 Task: Assign vinnyoffice2@gmail.com as Assignee of Child Issue ChildIssue0000000816 of Issue Issue0000000408 in Backlog  in Scrum Project Project0000000082 in Jira. Assign vinnyoffice2@gmail.com as Assignee of Child Issue ChildIssue0000000817 of Issue Issue0000000409 in Backlog  in Scrum Project Project0000000082 in Jira. Assign vinnyoffice2@gmail.com as Assignee of Child Issue ChildIssue0000000818 of Issue Issue0000000409 in Backlog  in Scrum Project Project0000000082 in Jira. Assign vinnyoffice2@gmail.com as Assignee of Child Issue ChildIssue0000000819 of Issue Issue0000000410 in Backlog  in Scrum Project Project0000000082 in Jira. Assign vinnyoffice2@gmail.com as Assignee of Child Issue ChildIssue0000000820 of Issue Issue0000000410 in Backlog  in Scrum Project Project0000000082 in Jira
Action: Mouse moved to (1085, 430)
Screenshot: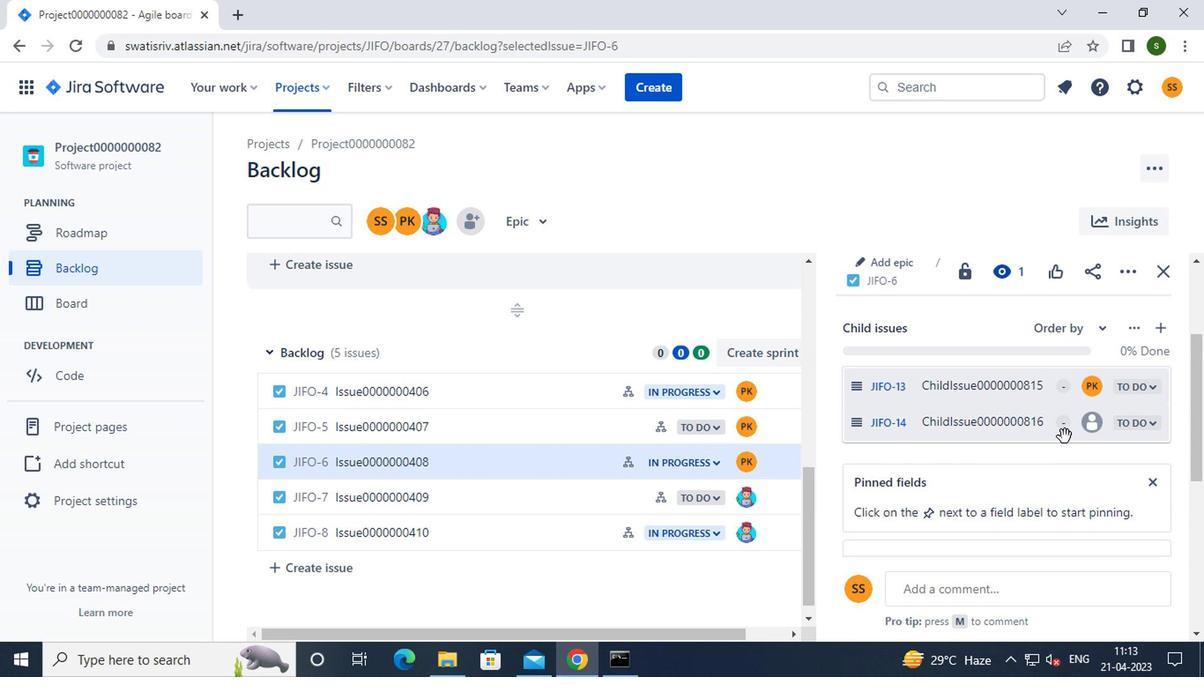 
Action: Mouse pressed left at (1085, 430)
Screenshot: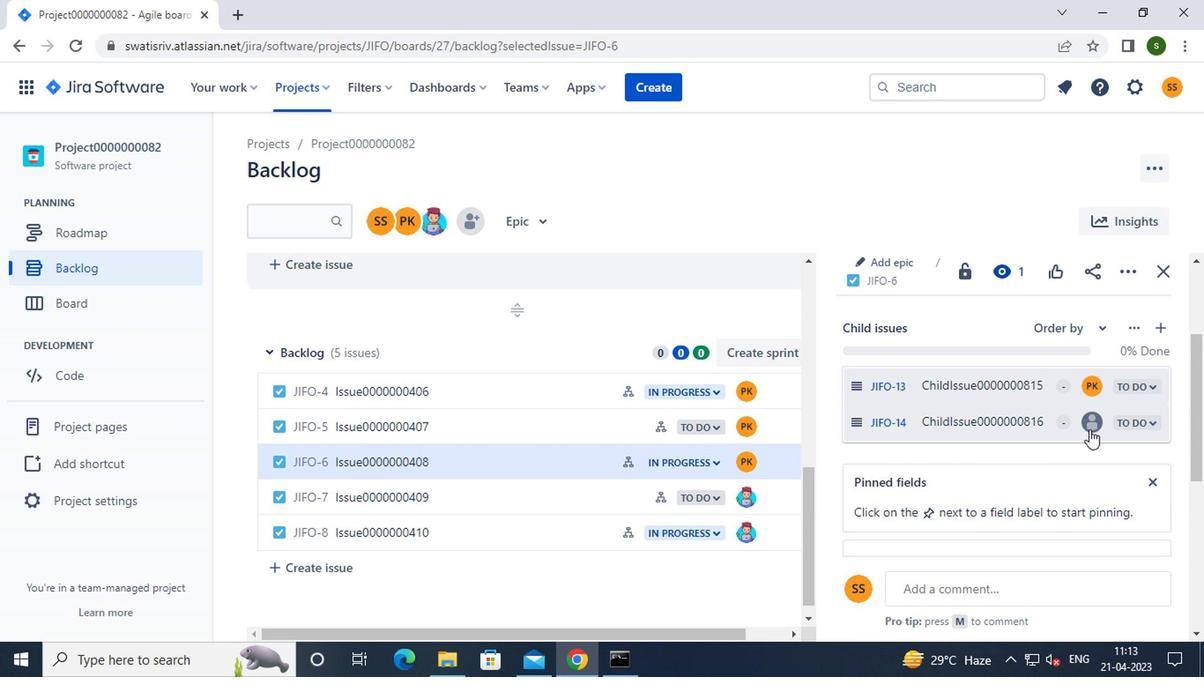 
Action: Mouse moved to (1027, 435)
Screenshot: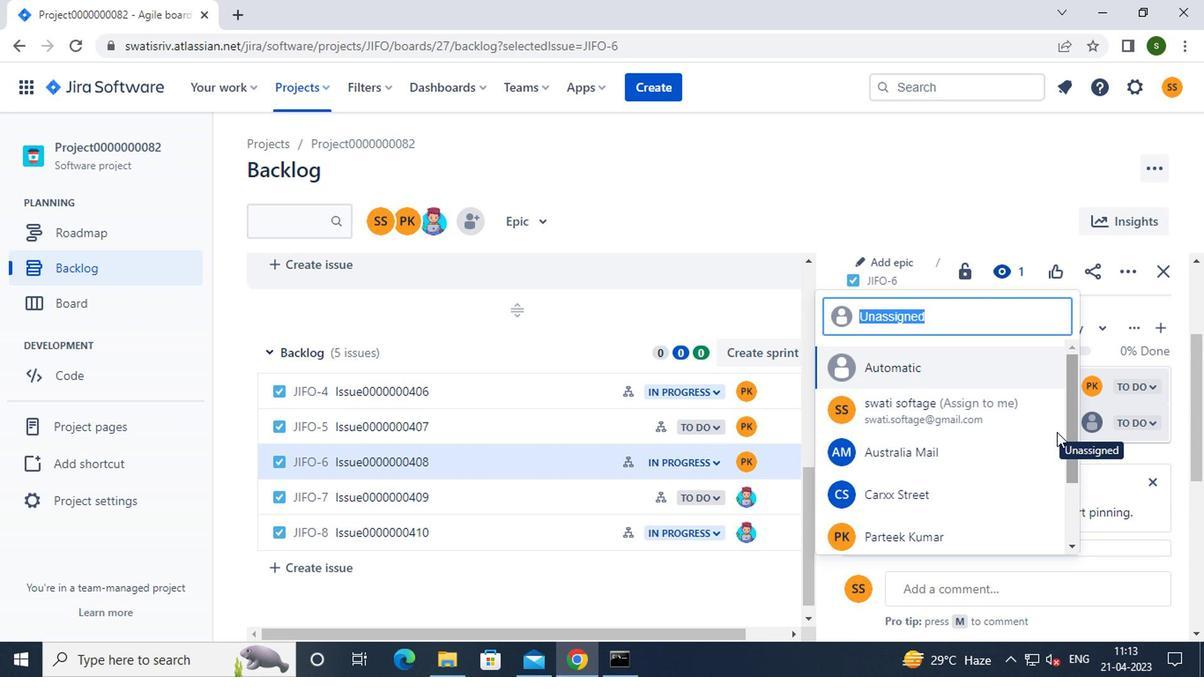 
Action: Mouse scrolled (1027, 434) with delta (0, 0)
Screenshot: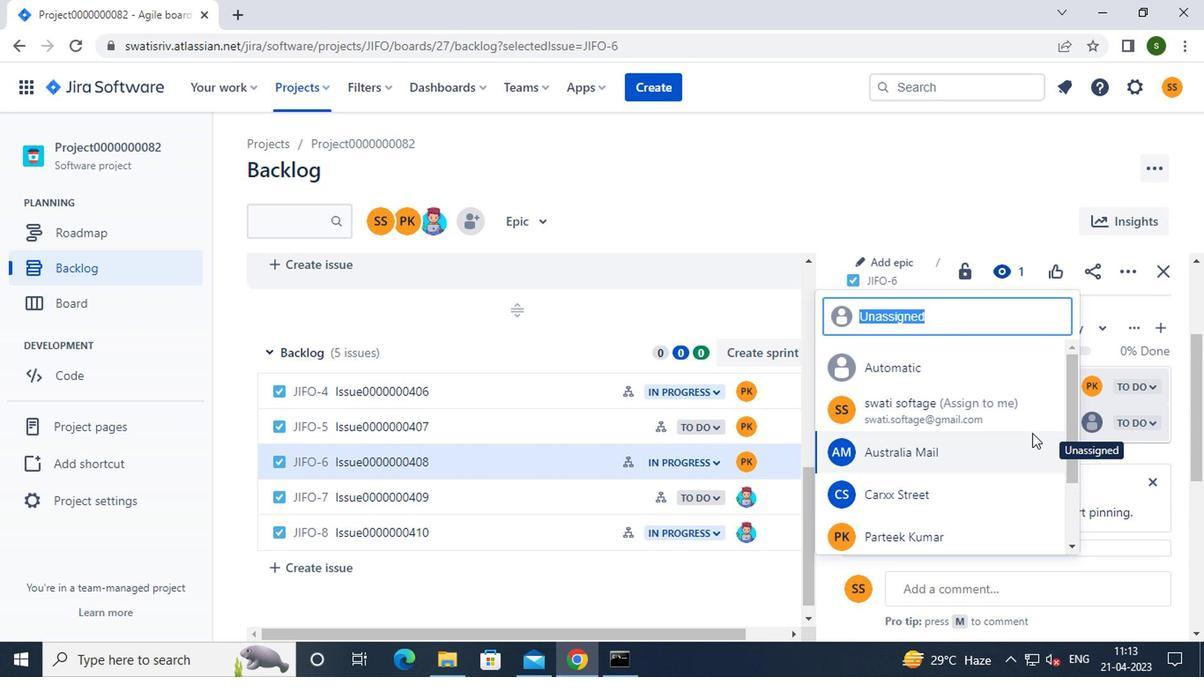 
Action: Mouse scrolled (1027, 434) with delta (0, 0)
Screenshot: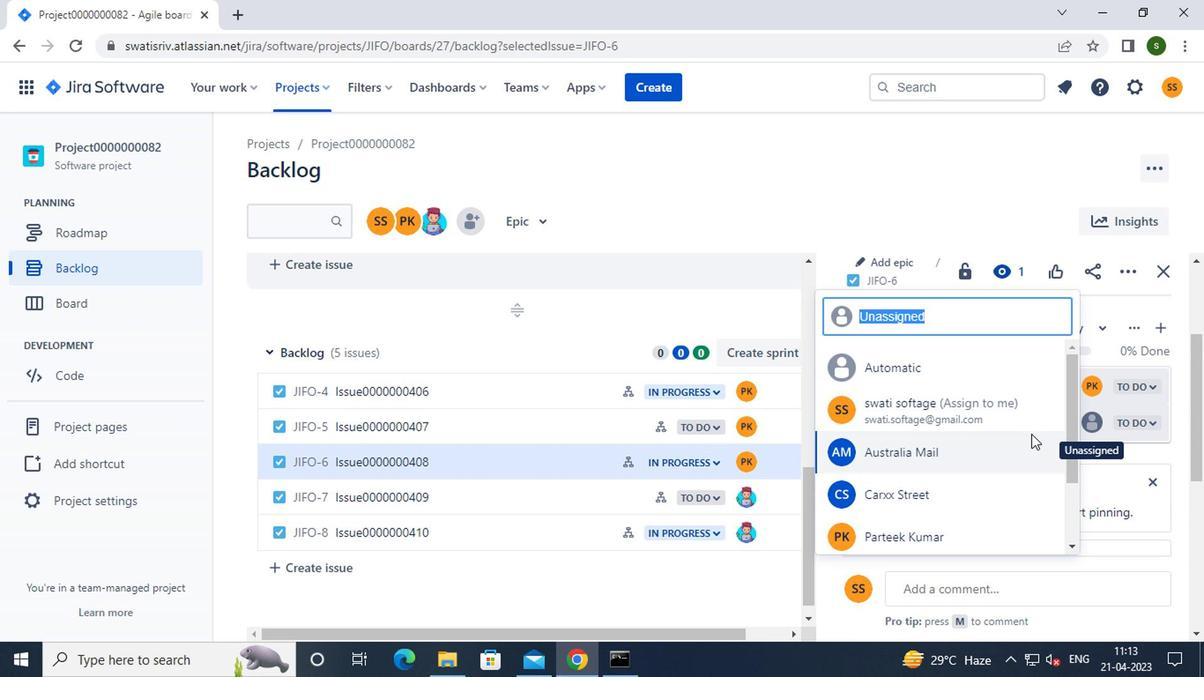 
Action: Mouse scrolled (1027, 434) with delta (0, 0)
Screenshot: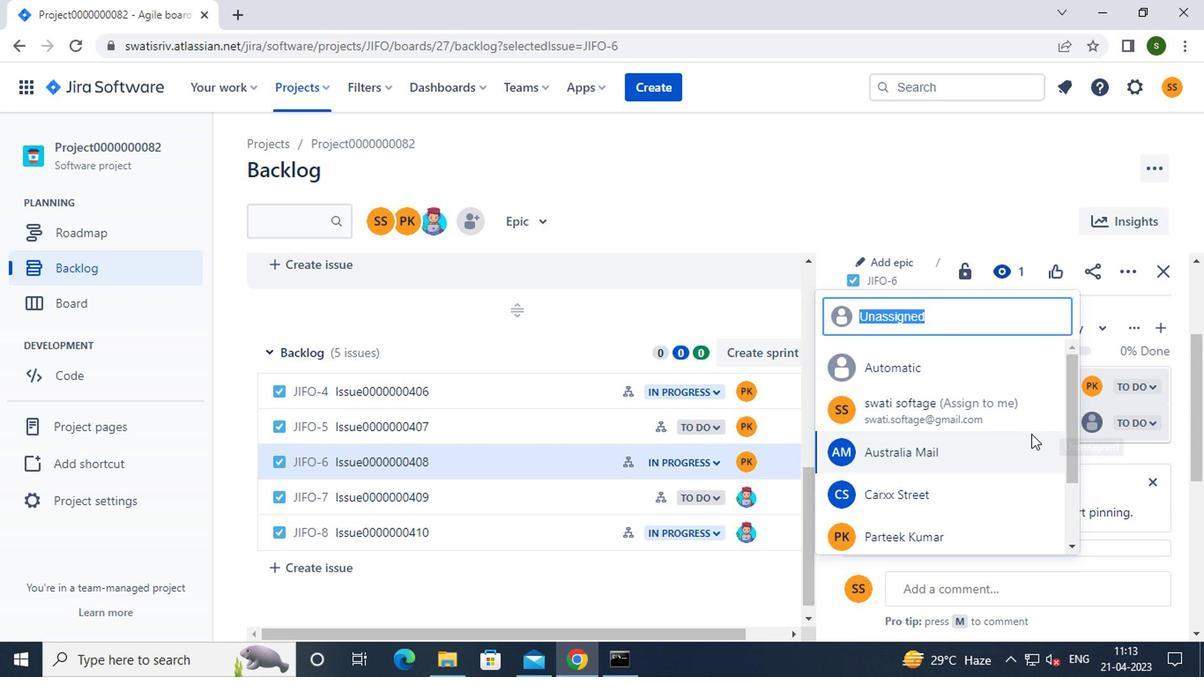 
Action: Mouse scrolled (1027, 434) with delta (0, 0)
Screenshot: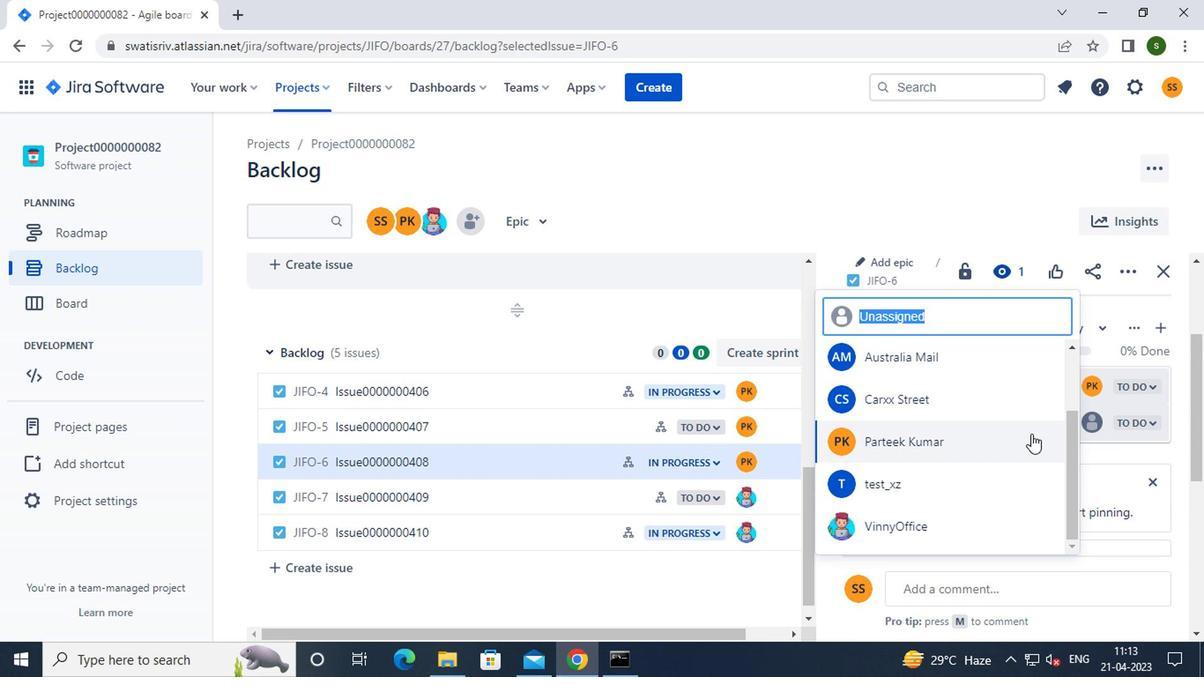 
Action: Mouse moved to (937, 528)
Screenshot: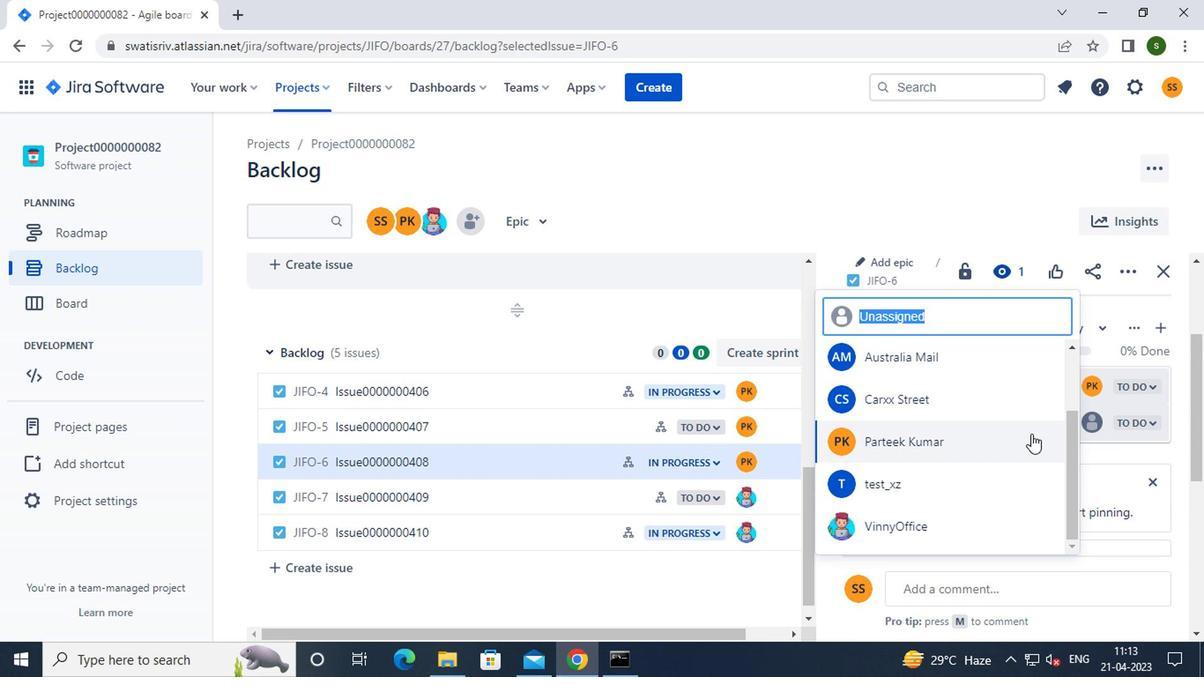 
Action: Mouse pressed left at (937, 528)
Screenshot: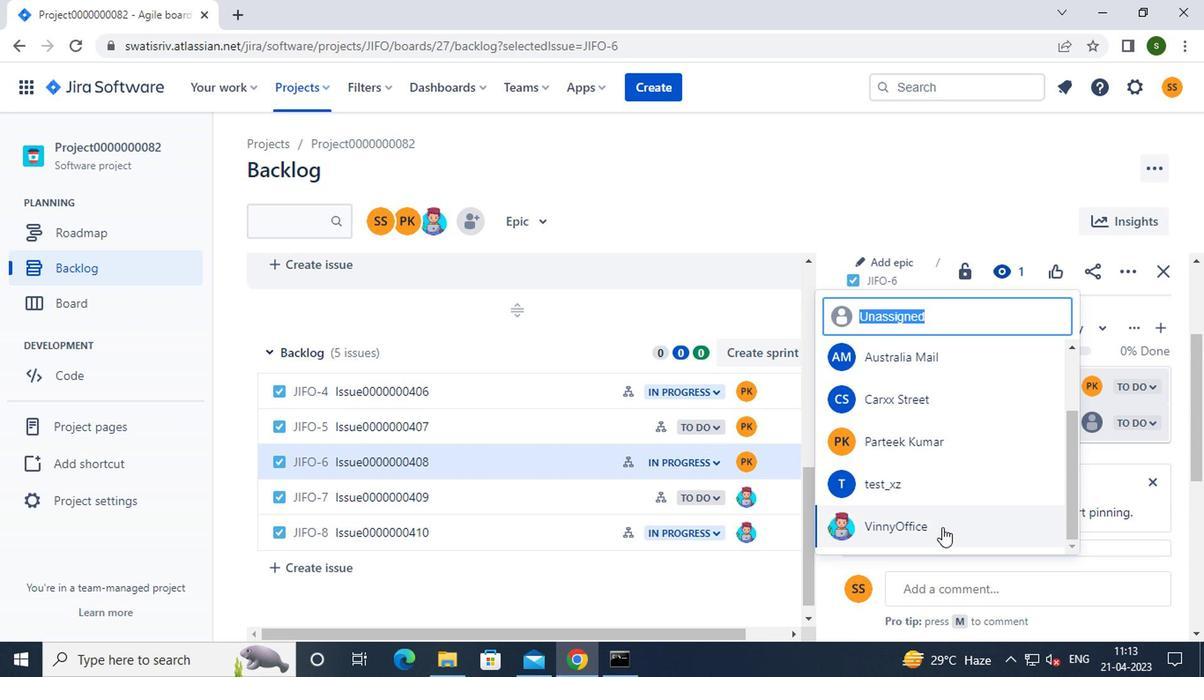 
Action: Mouse moved to (573, 498)
Screenshot: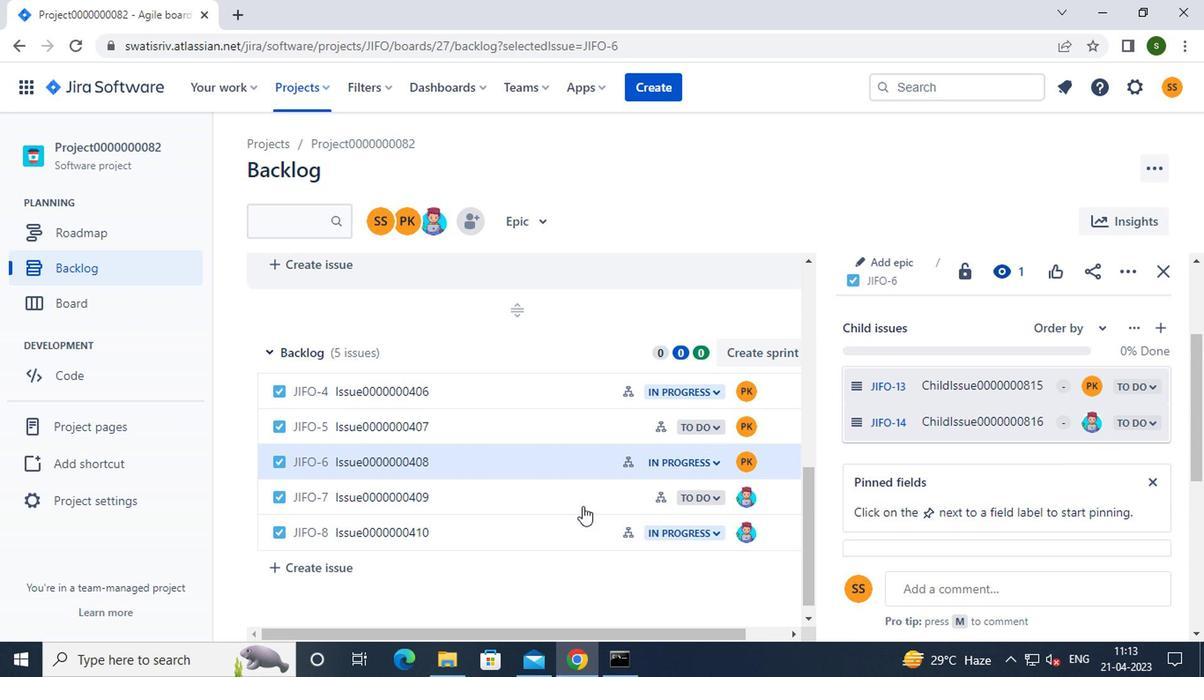 
Action: Mouse pressed left at (573, 498)
Screenshot: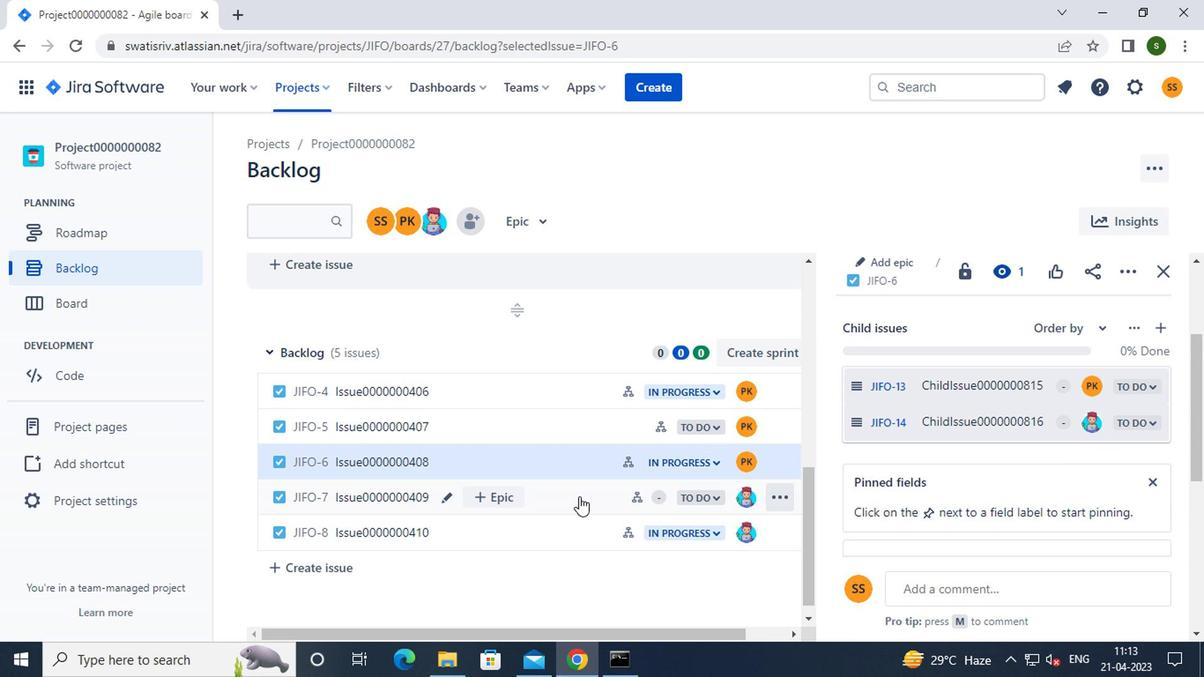 
Action: Mouse moved to (886, 496)
Screenshot: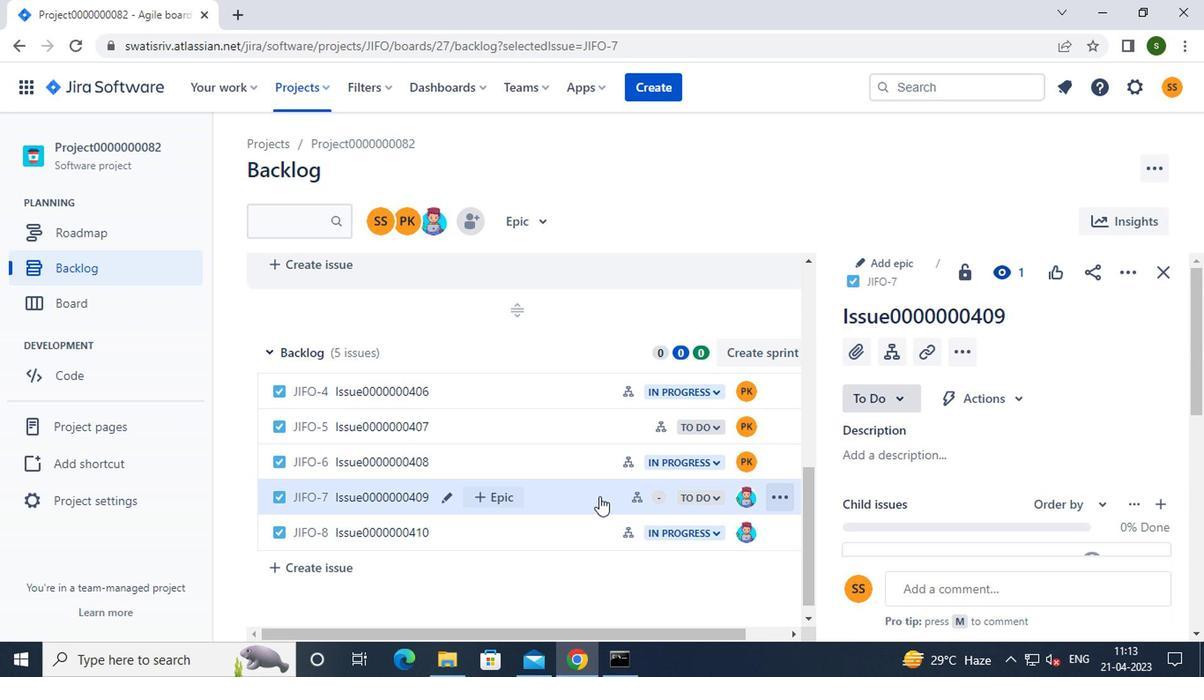 
Action: Mouse scrolled (886, 494) with delta (0, -1)
Screenshot: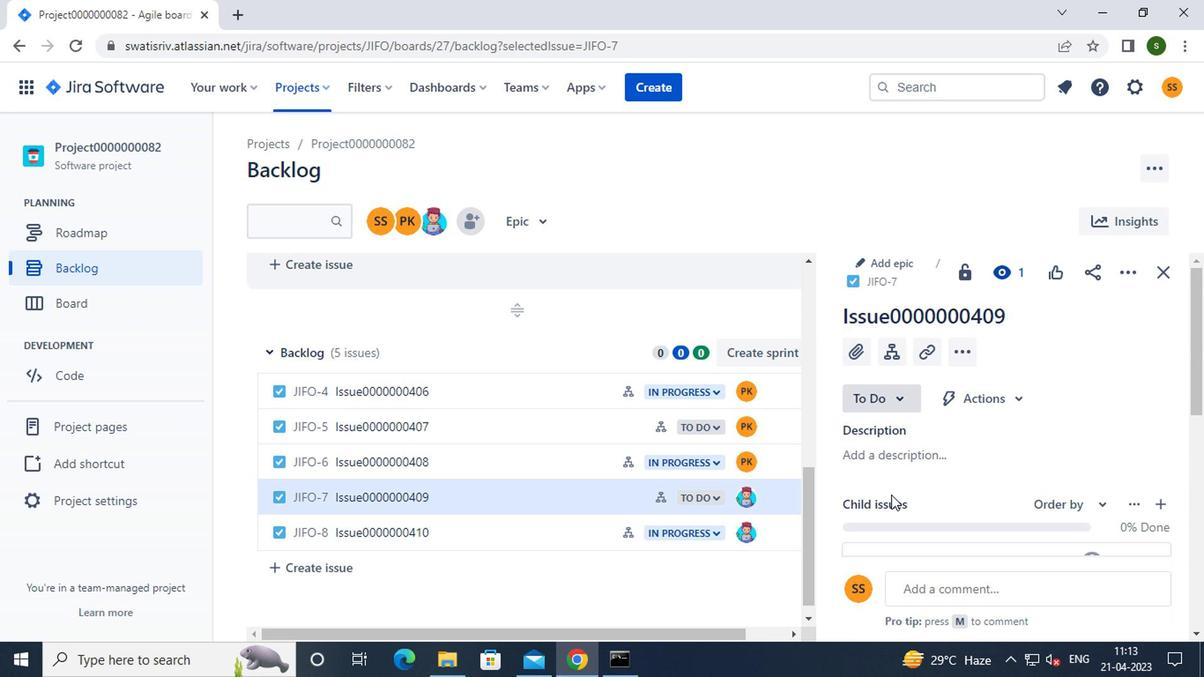 
Action: Mouse scrolled (886, 494) with delta (0, -1)
Screenshot: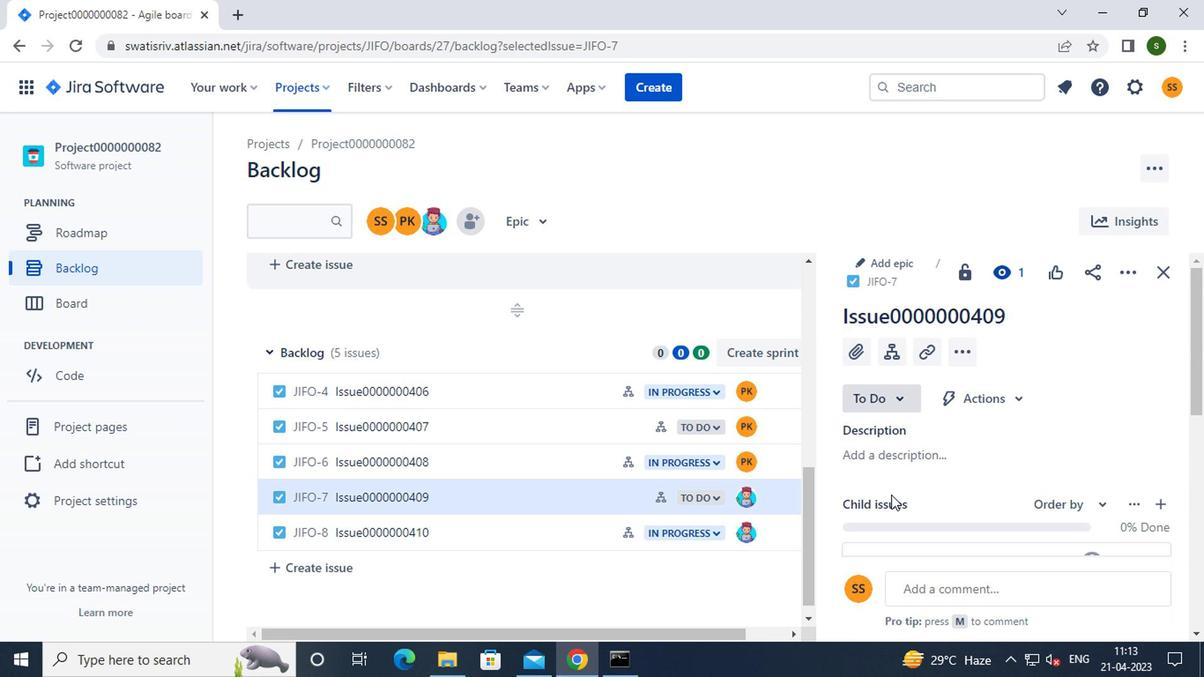 
Action: Mouse moved to (1088, 394)
Screenshot: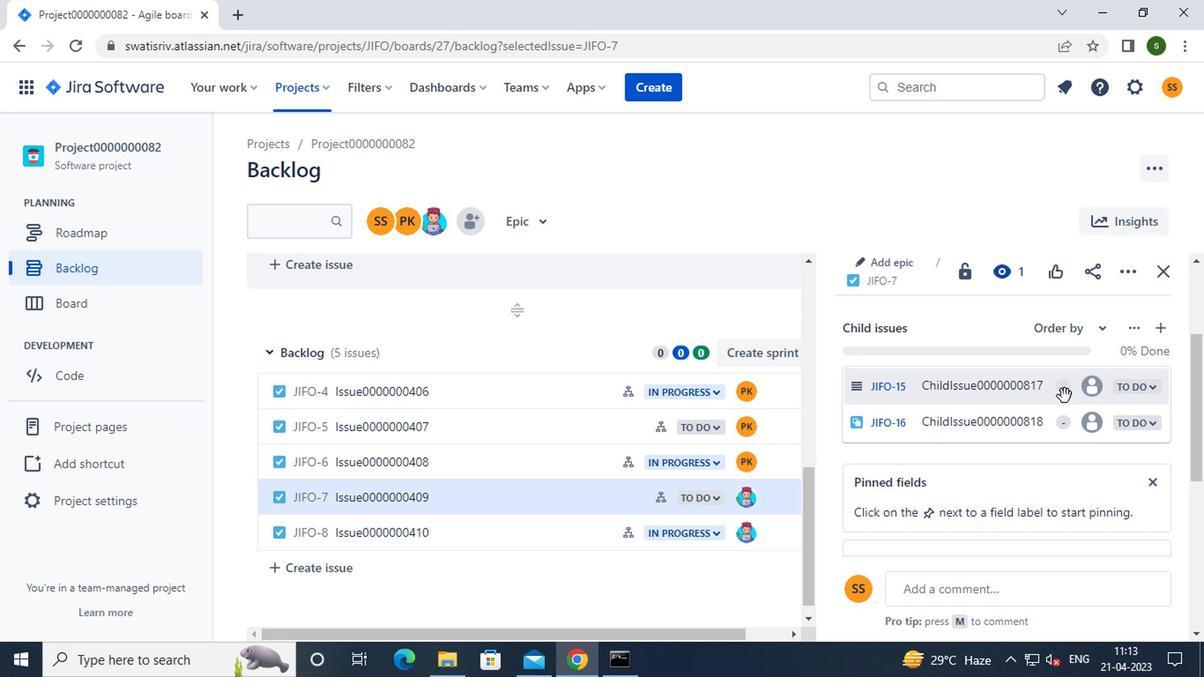 
Action: Mouse pressed left at (1088, 394)
Screenshot: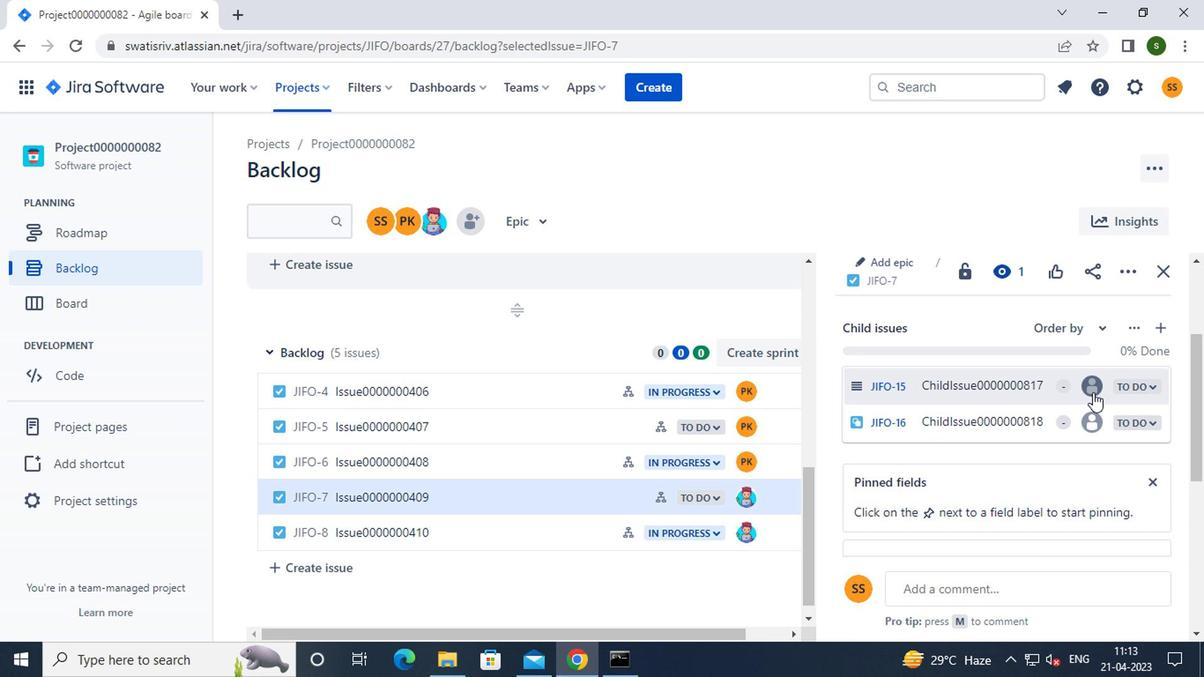 
Action: Mouse moved to (1019, 445)
Screenshot: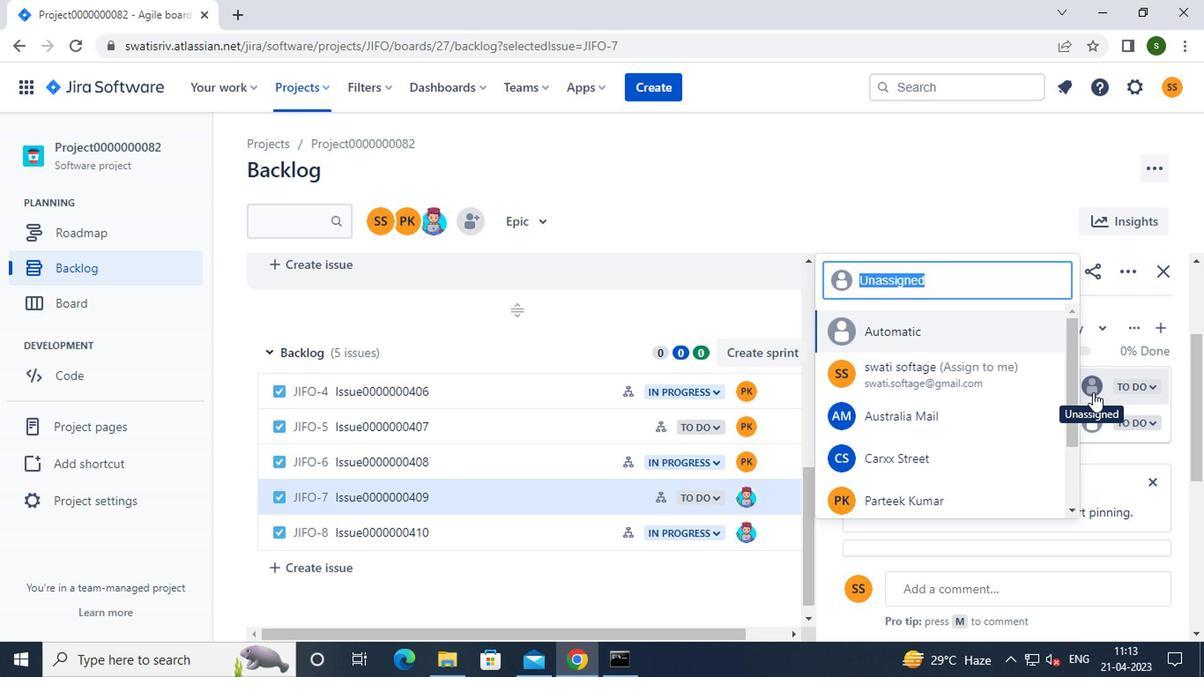 
Action: Mouse scrolled (1019, 444) with delta (0, -1)
Screenshot: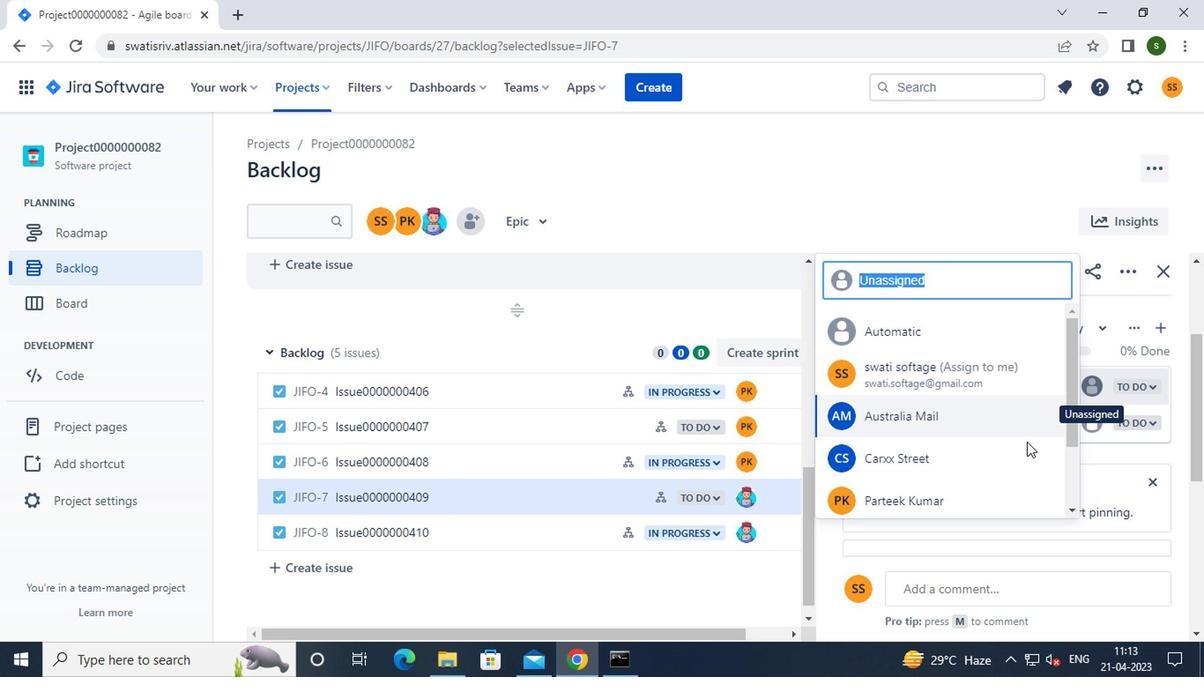 
Action: Mouse scrolled (1019, 444) with delta (0, -1)
Screenshot: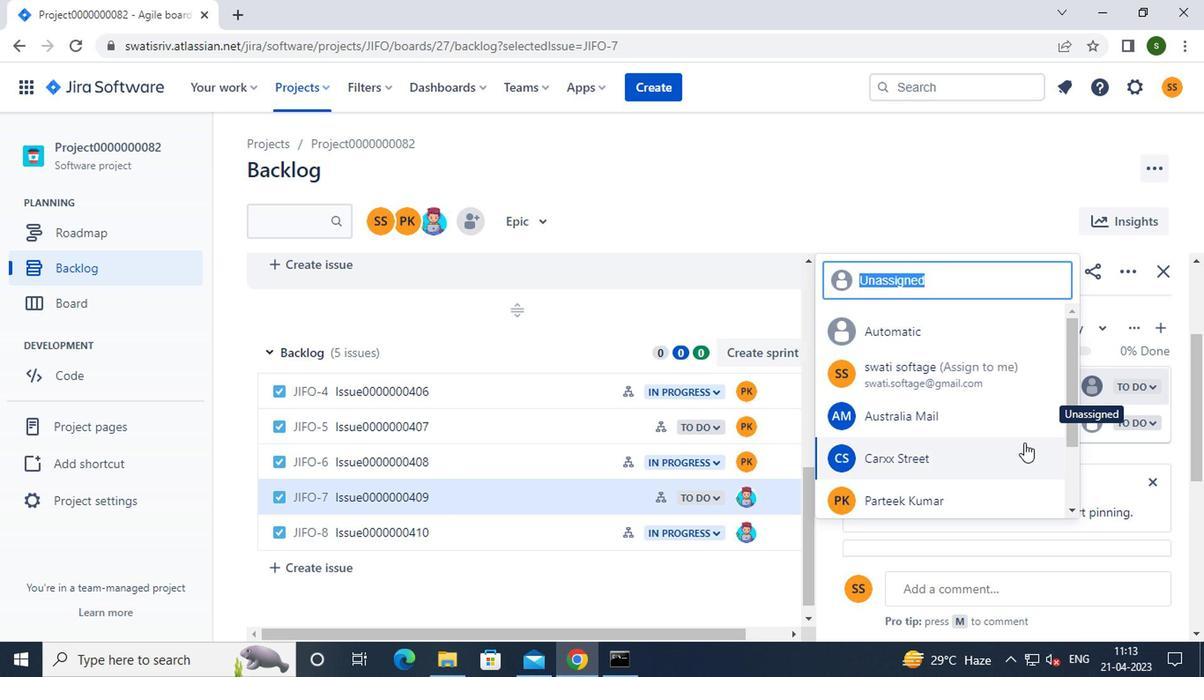 
Action: Mouse scrolled (1019, 444) with delta (0, -1)
Screenshot: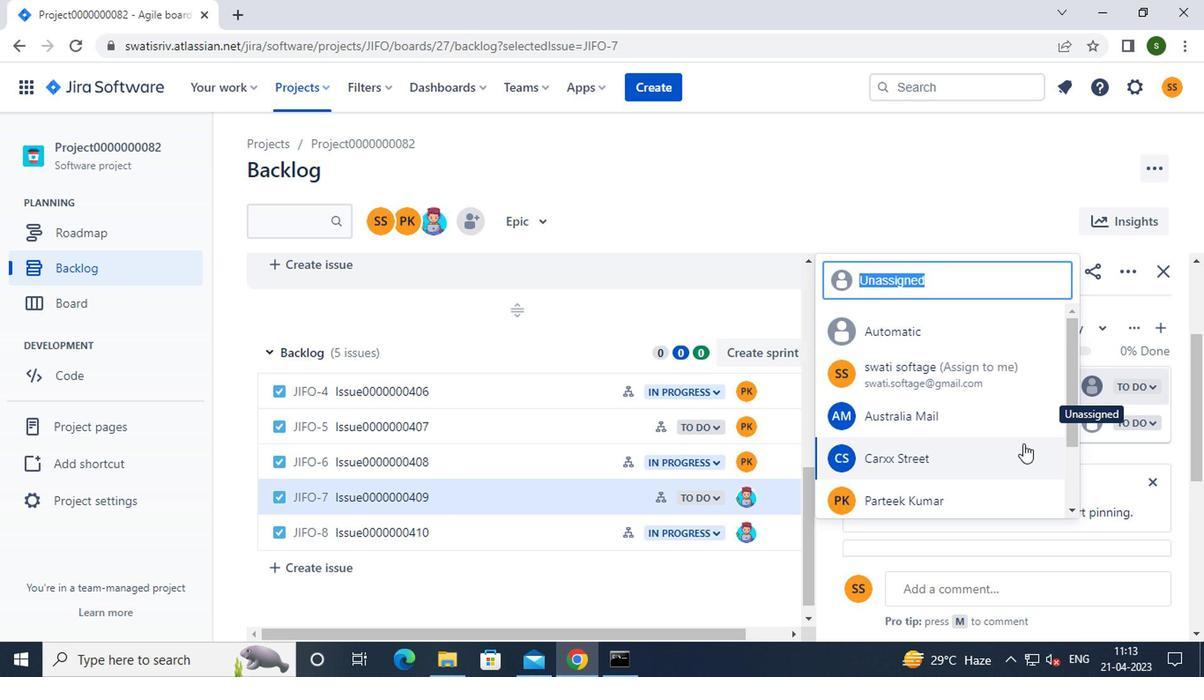 
Action: Mouse moved to (947, 494)
Screenshot: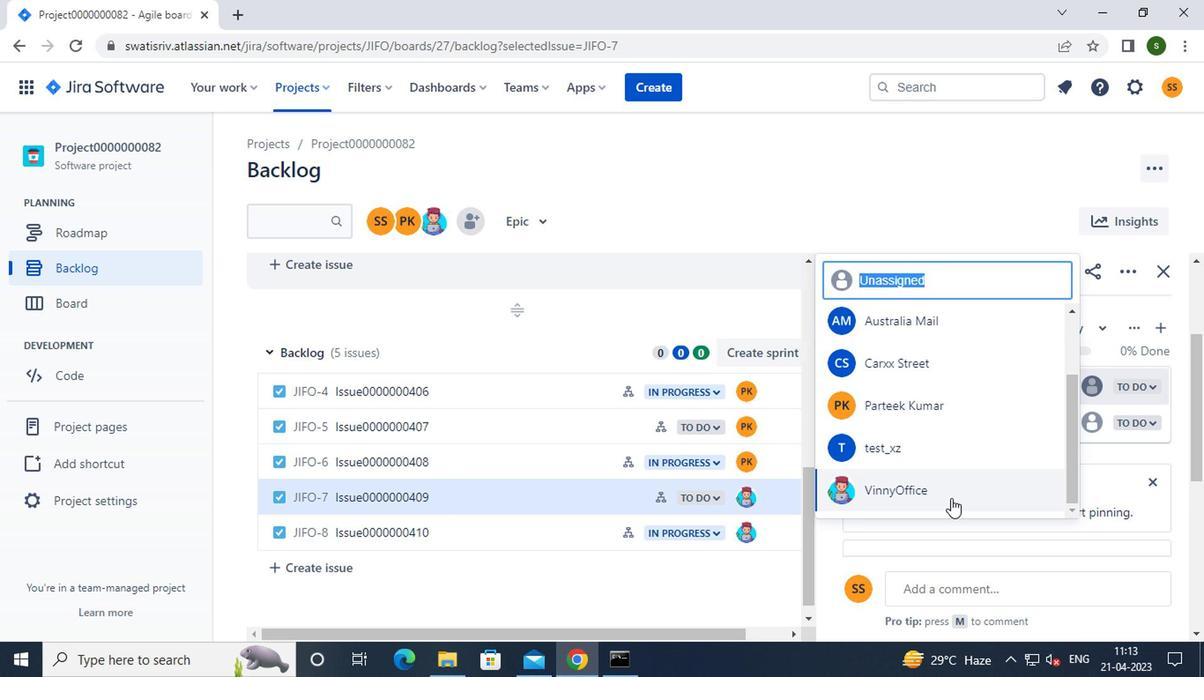 
Action: Mouse pressed left at (947, 494)
Screenshot: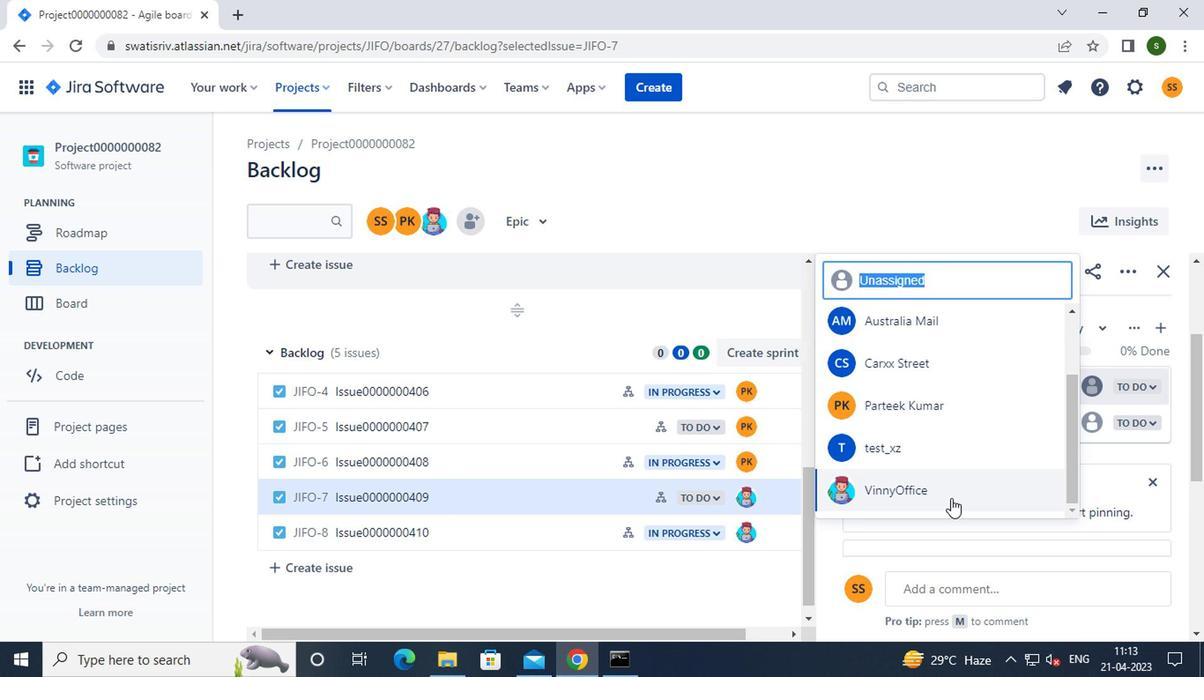 
Action: Mouse moved to (1090, 425)
Screenshot: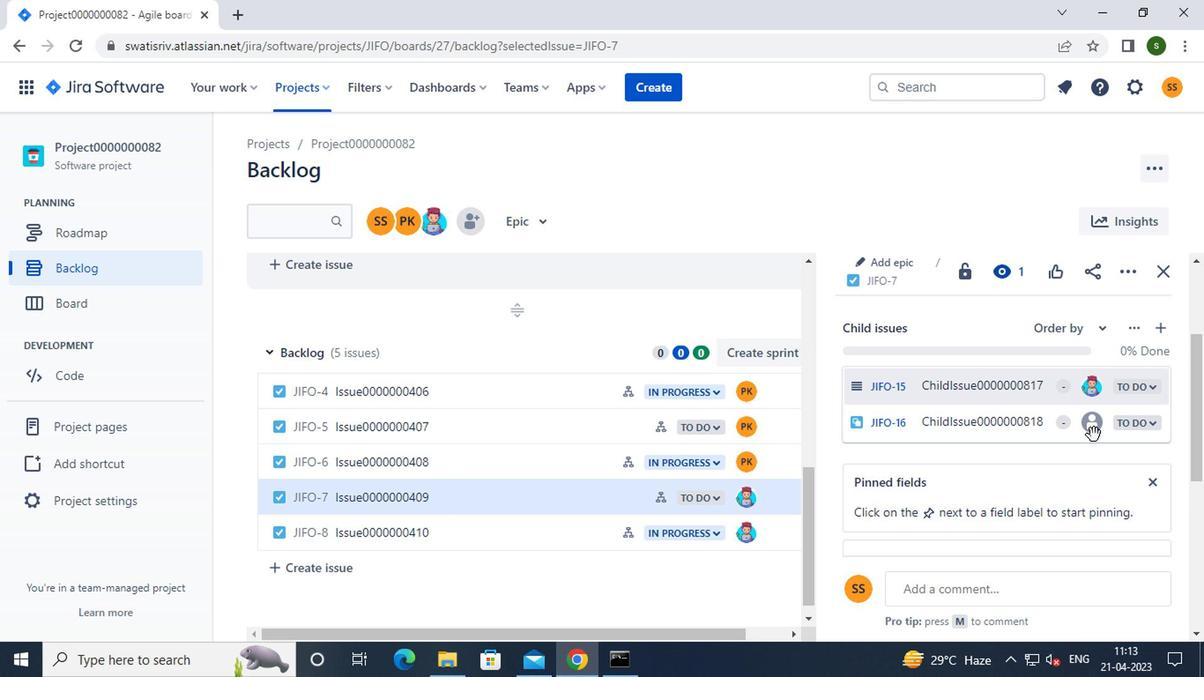 
Action: Mouse pressed left at (1090, 425)
Screenshot: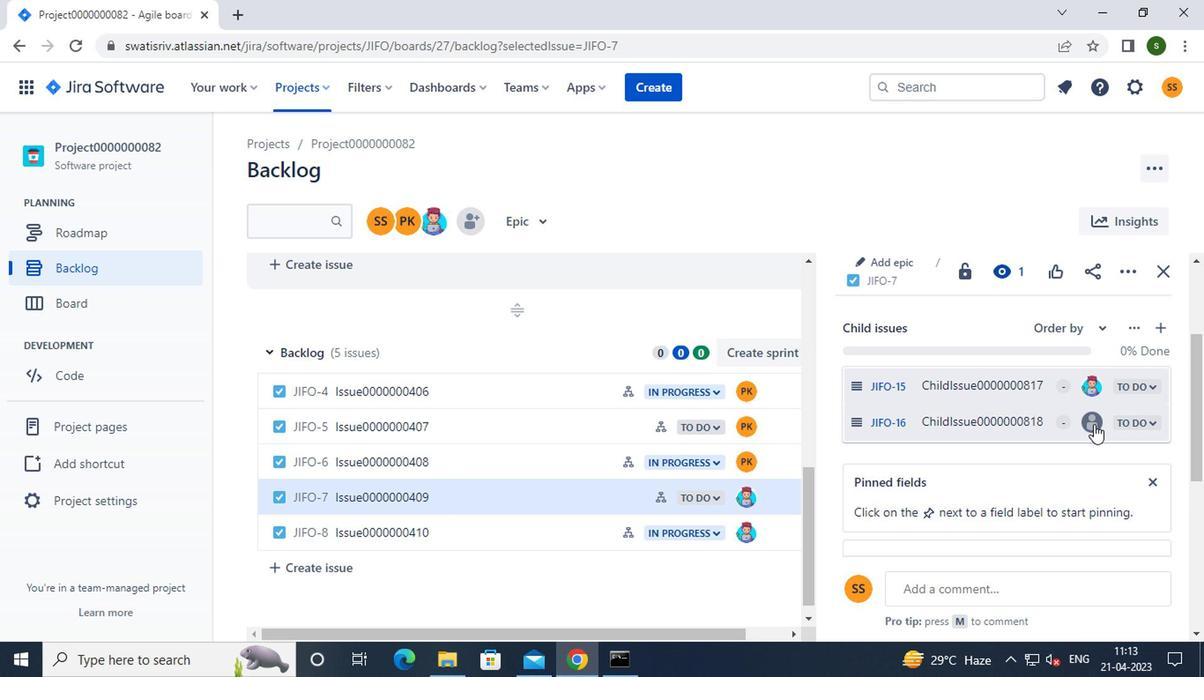 
Action: Mouse moved to (1014, 476)
Screenshot: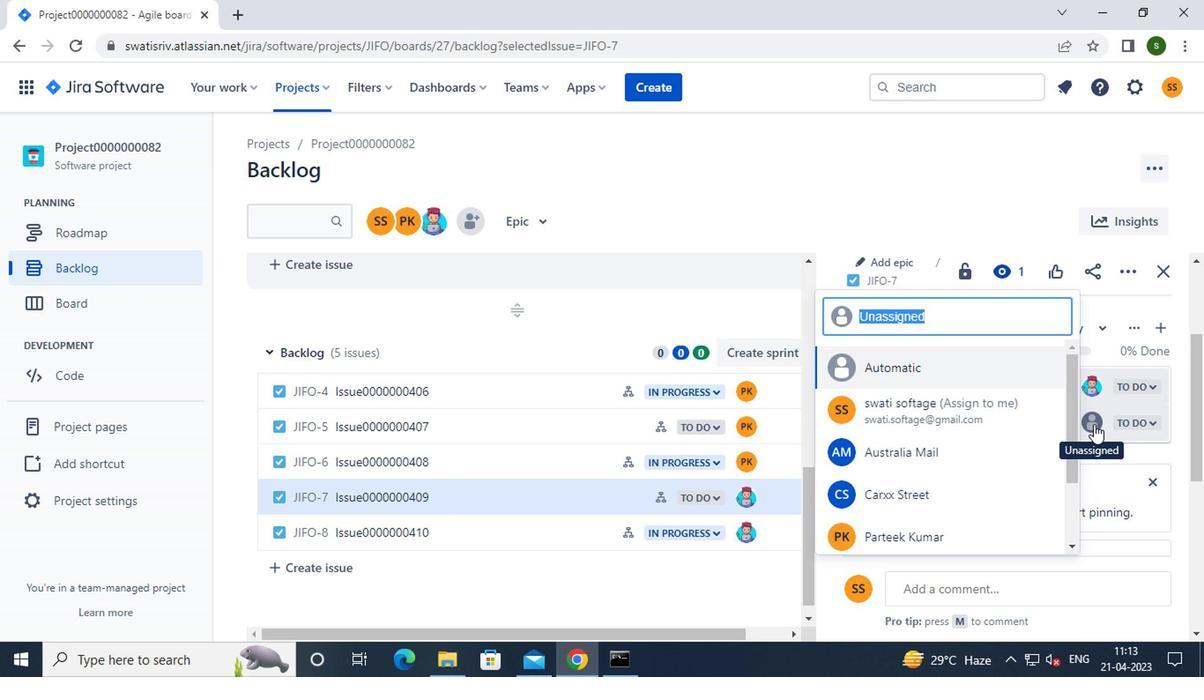 
Action: Mouse scrolled (1014, 476) with delta (0, 0)
Screenshot: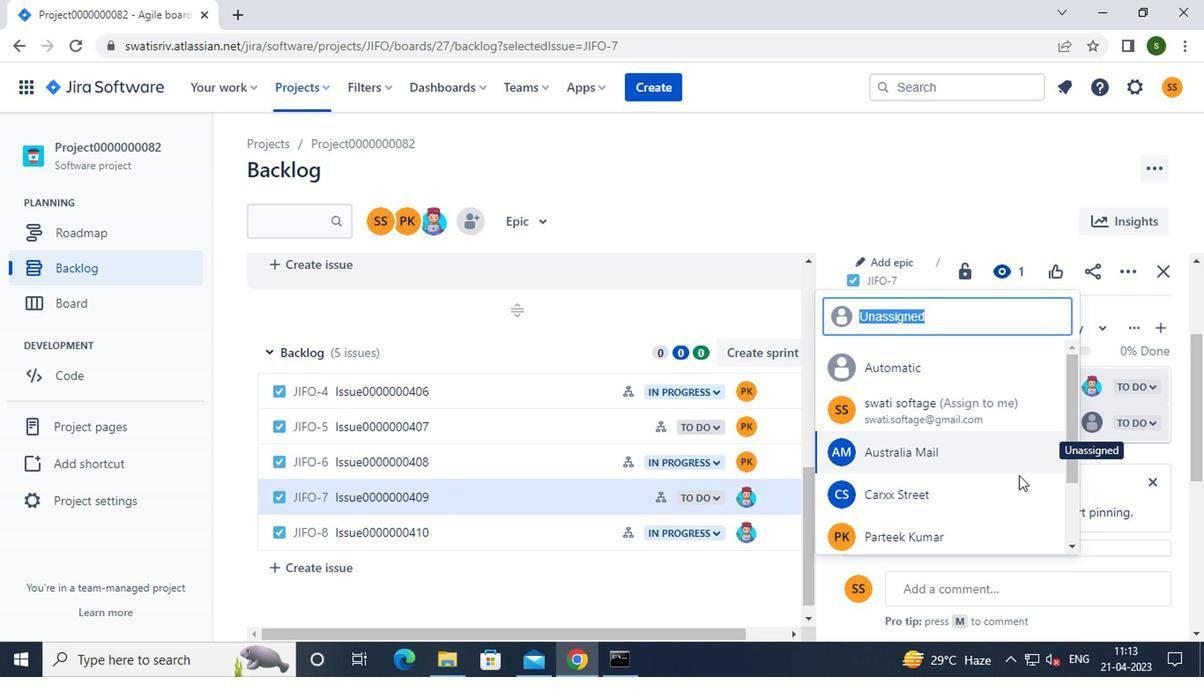 
Action: Mouse scrolled (1014, 476) with delta (0, 0)
Screenshot: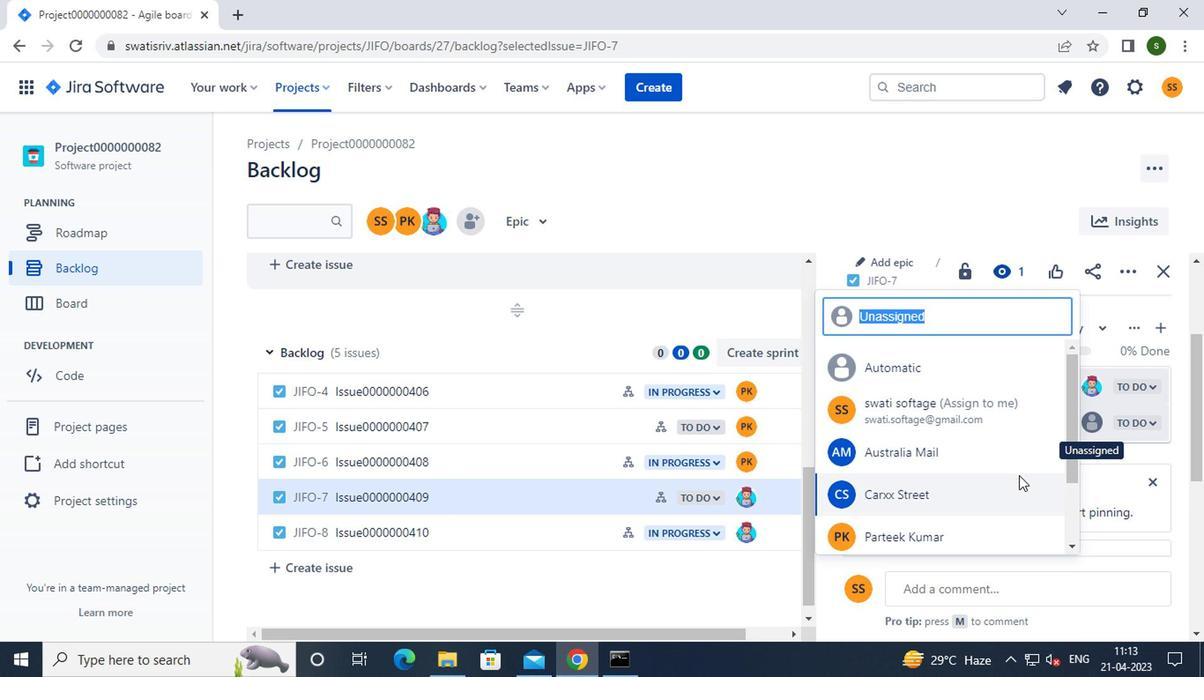 
Action: Mouse moved to (948, 527)
Screenshot: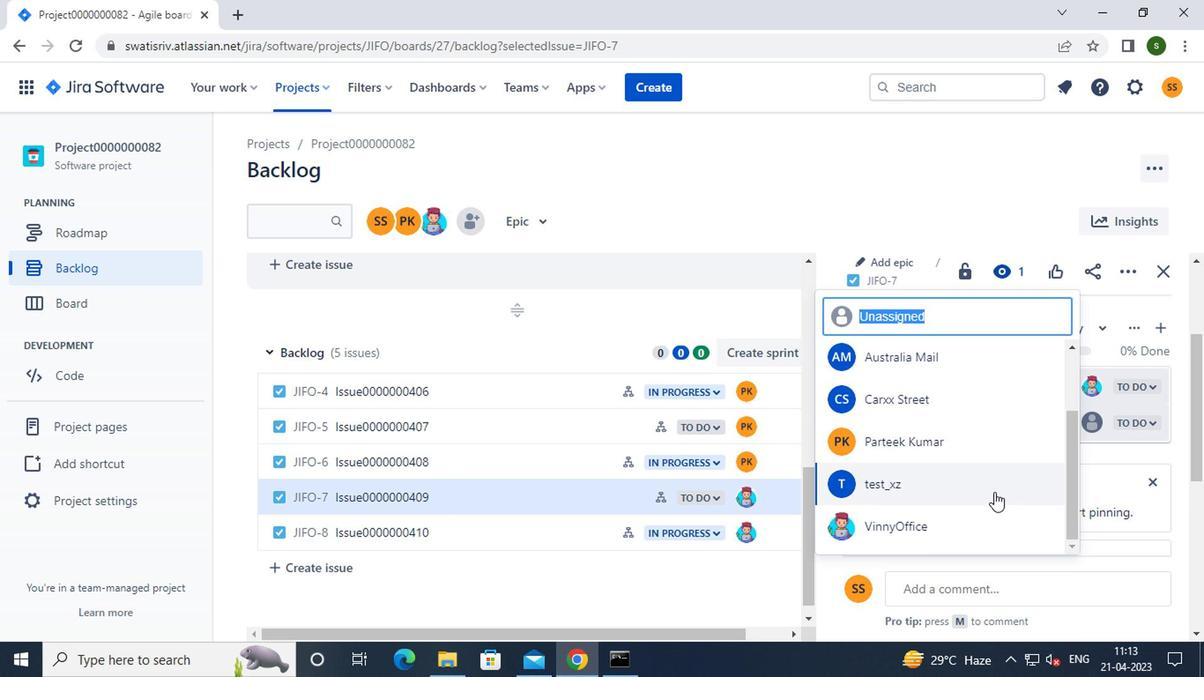 
Action: Mouse pressed left at (948, 527)
Screenshot: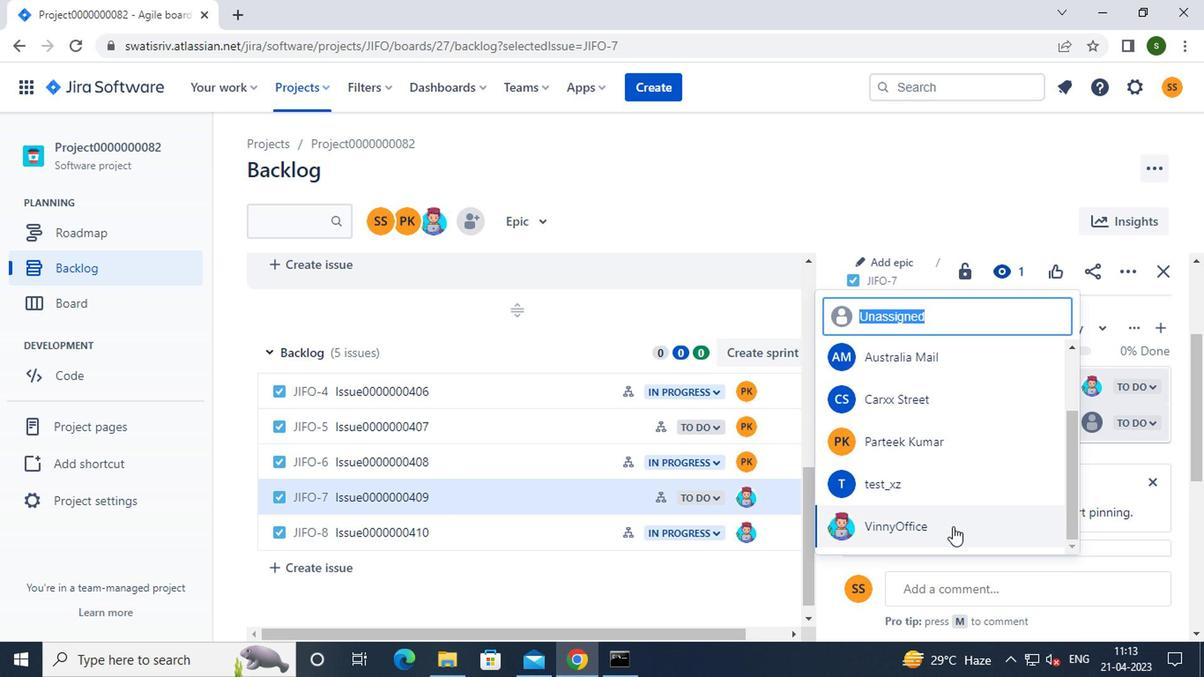 
Action: Mouse moved to (565, 531)
Screenshot: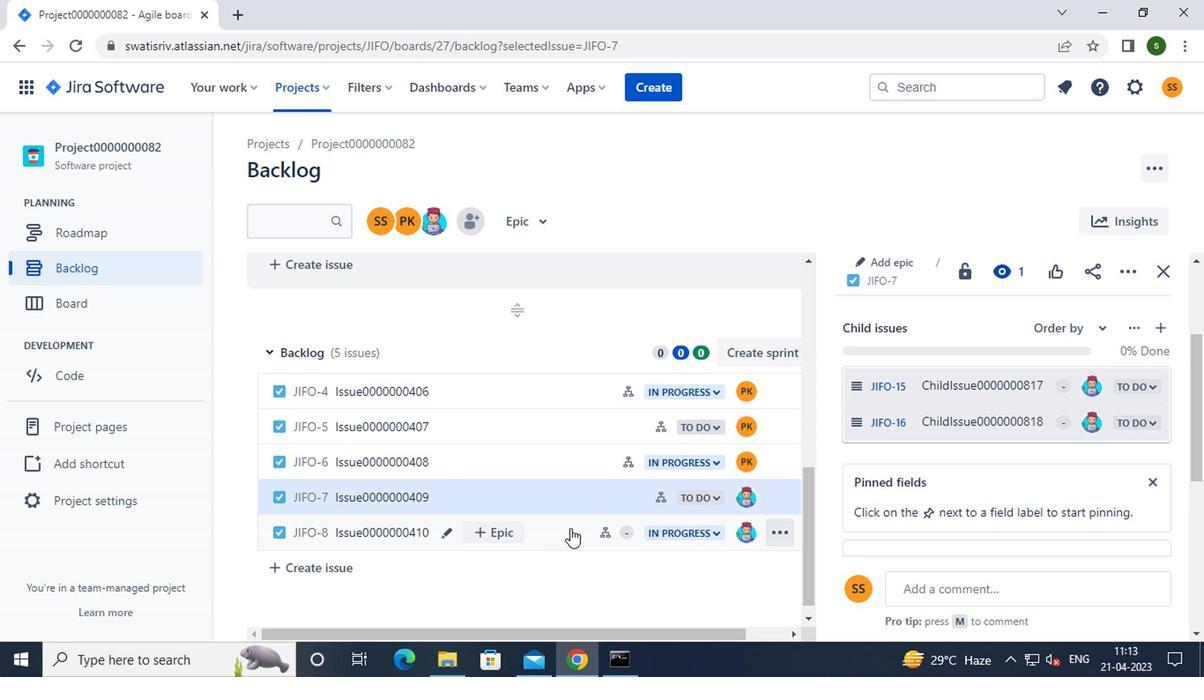 
Action: Mouse pressed left at (565, 531)
Screenshot: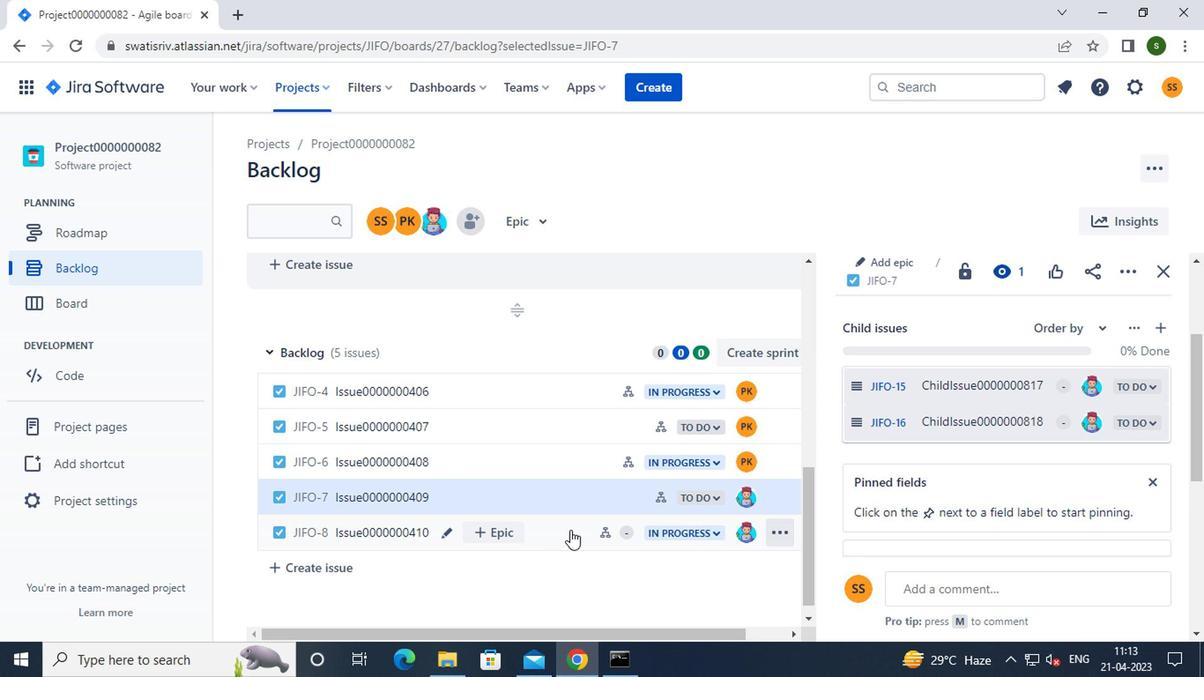 
Action: Mouse moved to (990, 467)
Screenshot: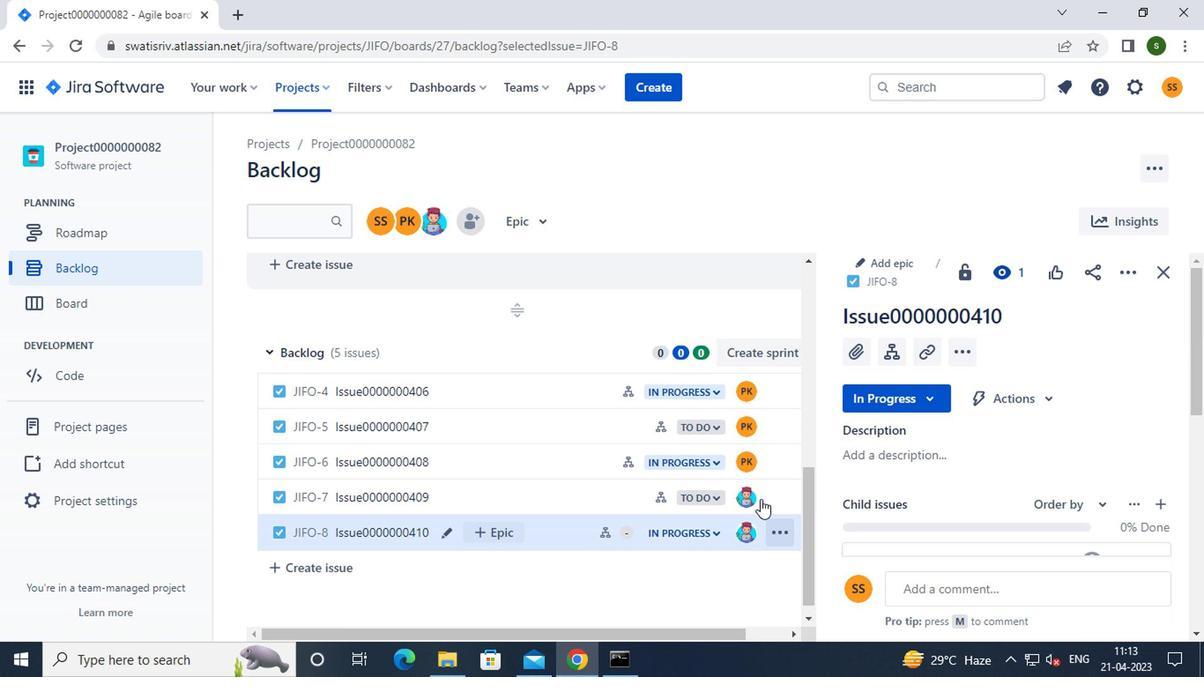 
Action: Mouse scrolled (990, 467) with delta (0, 0)
Screenshot: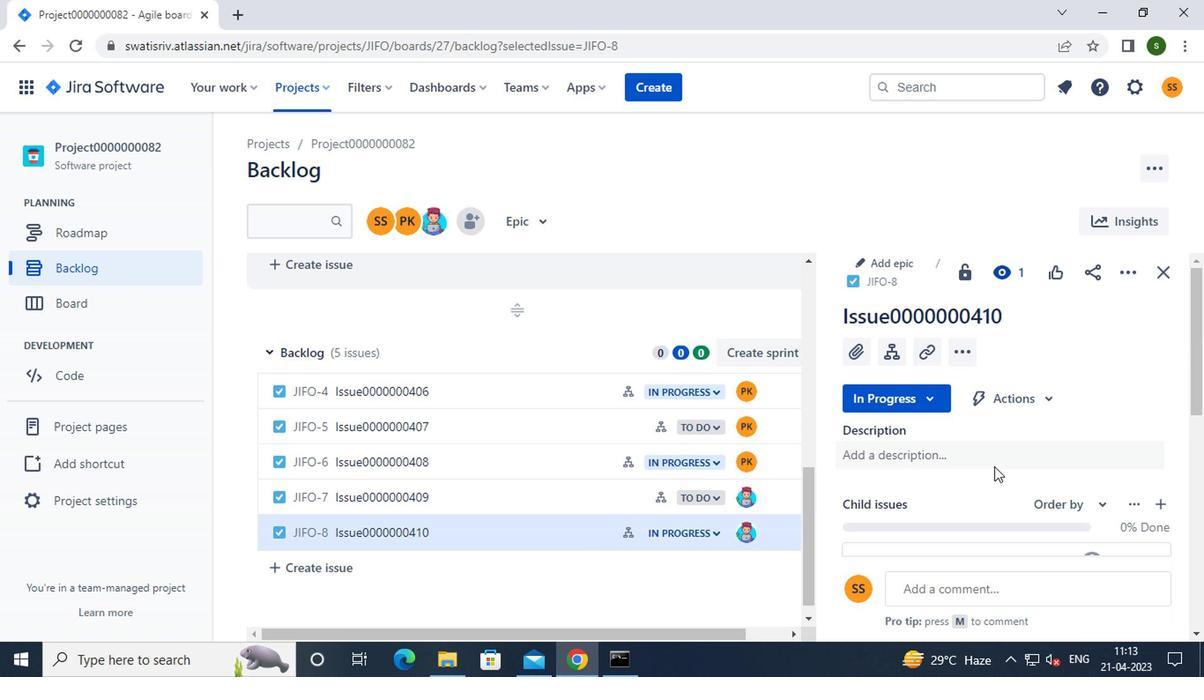 
Action: Mouse scrolled (990, 467) with delta (0, 0)
Screenshot: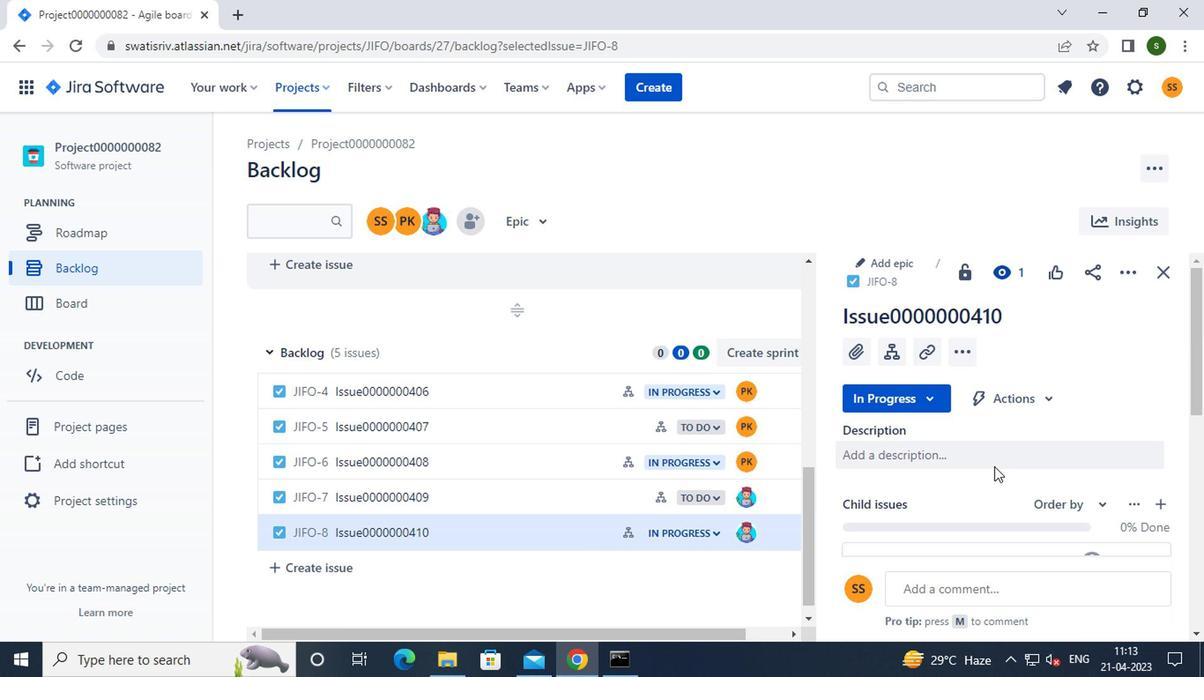 
Action: Mouse moved to (1085, 387)
Screenshot: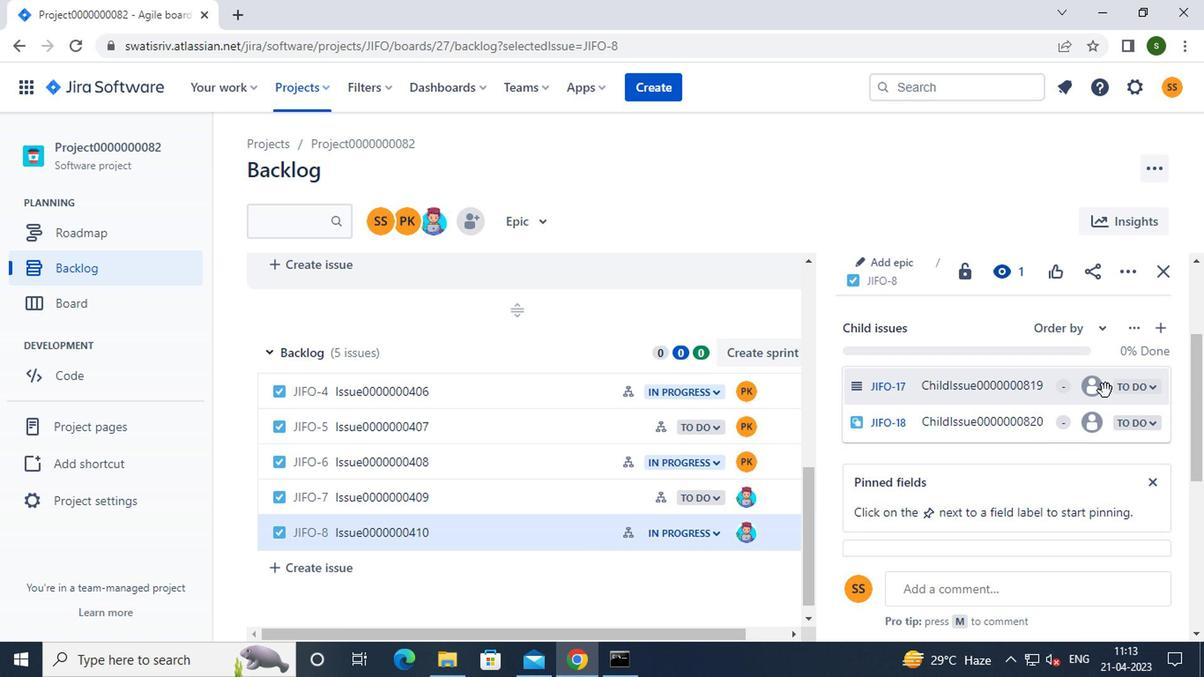 
Action: Mouse pressed left at (1085, 387)
Screenshot: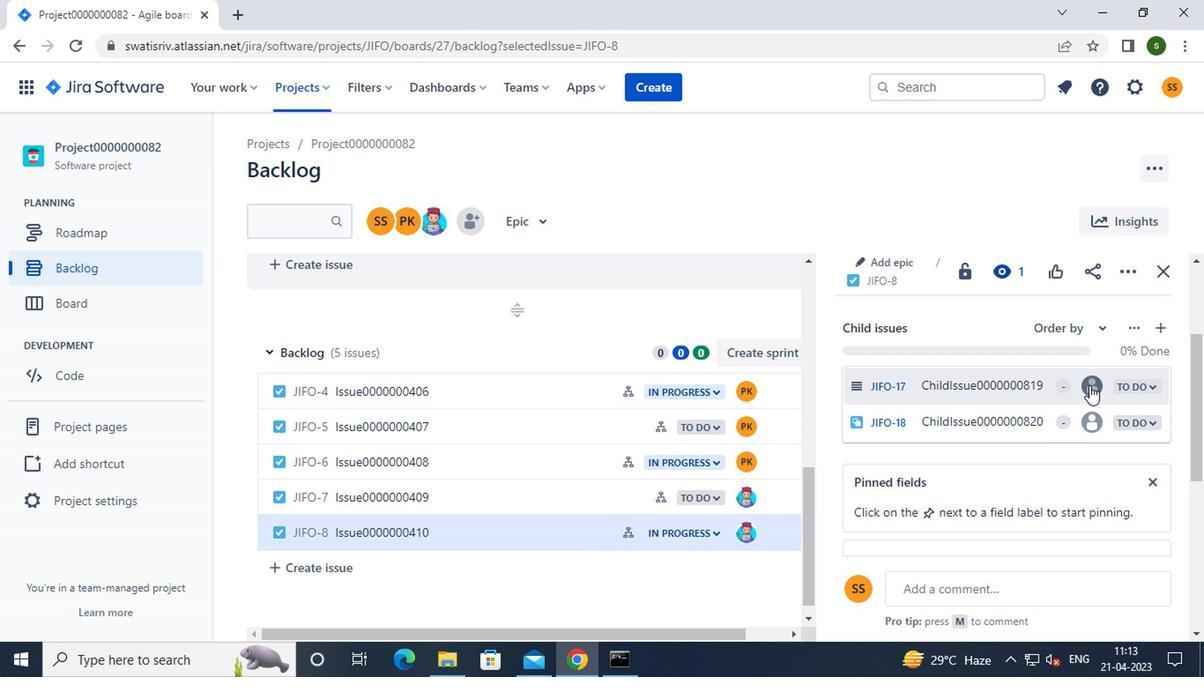 
Action: Mouse moved to (999, 429)
Screenshot: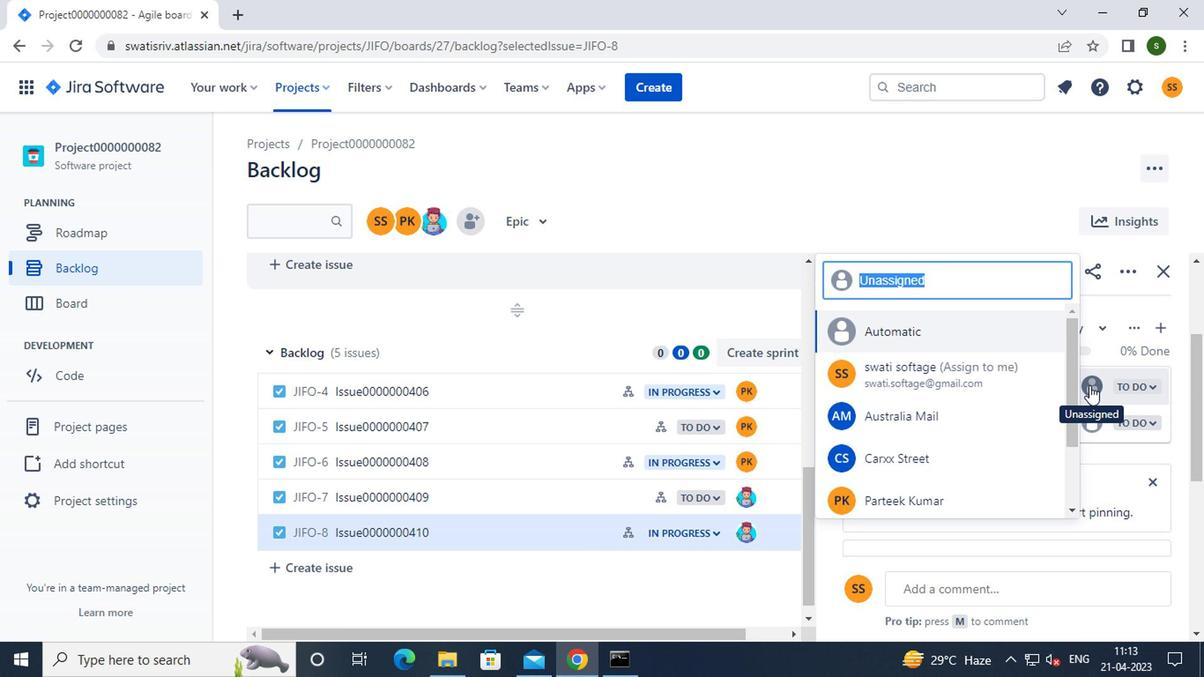 
Action: Mouse scrolled (999, 428) with delta (0, -1)
Screenshot: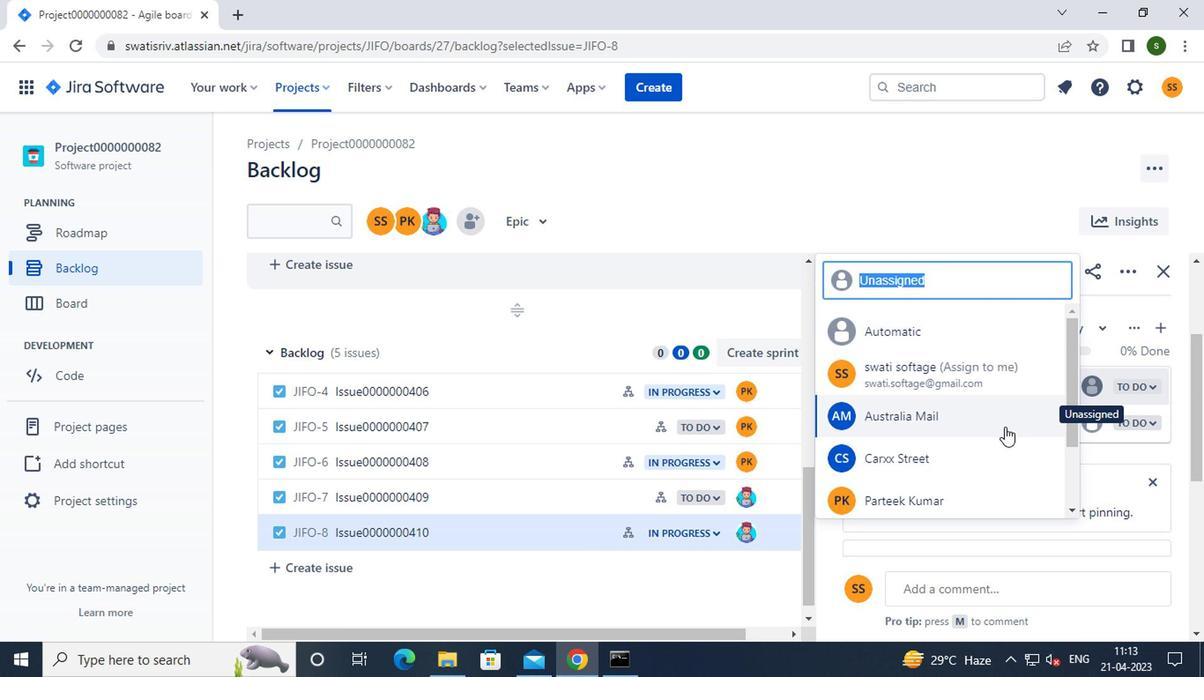 
Action: Mouse scrolled (999, 428) with delta (0, -1)
Screenshot: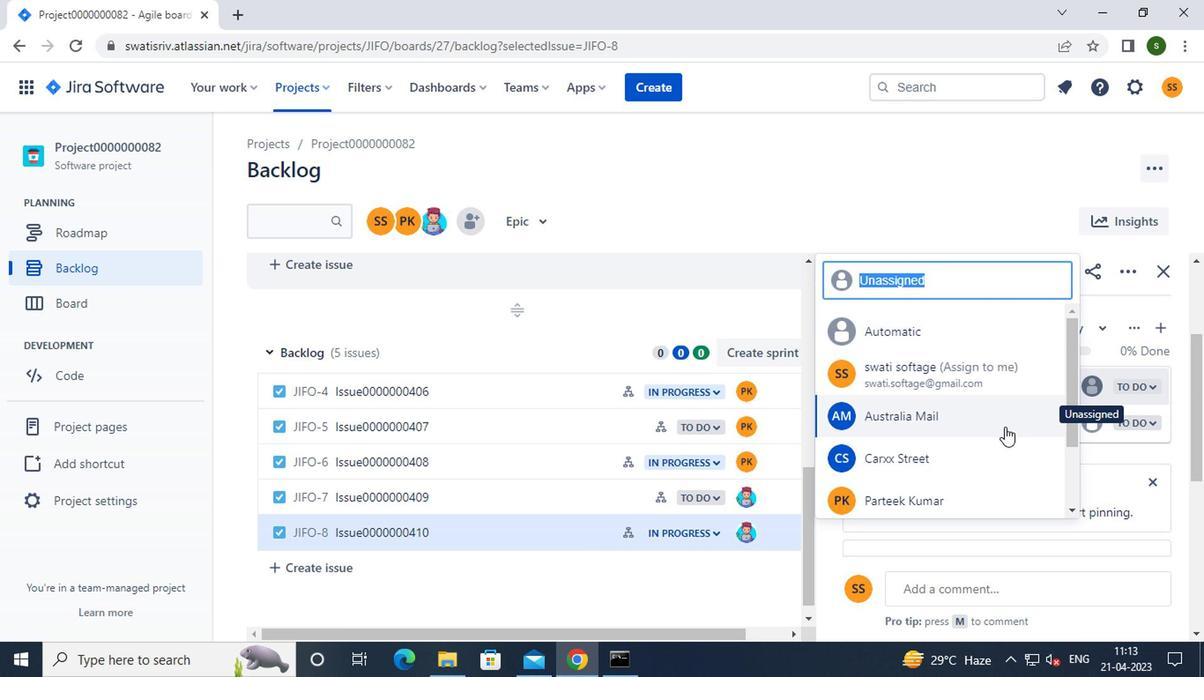 
Action: Mouse scrolled (999, 428) with delta (0, -1)
Screenshot: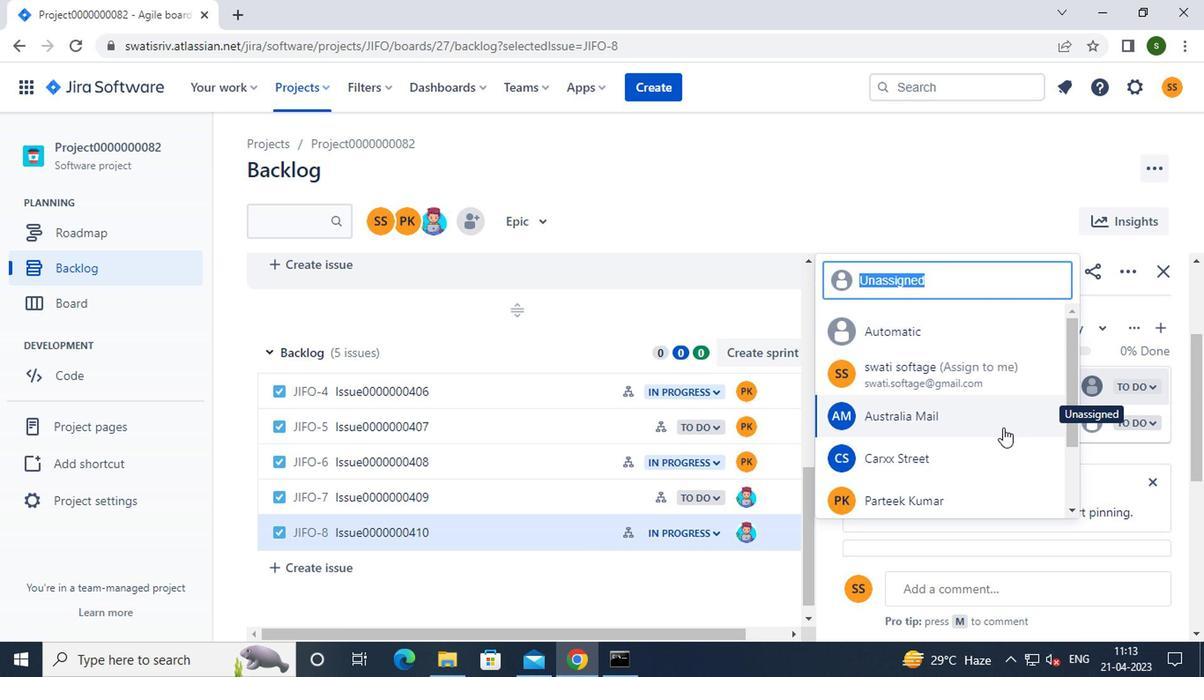
Action: Mouse moved to (933, 489)
Screenshot: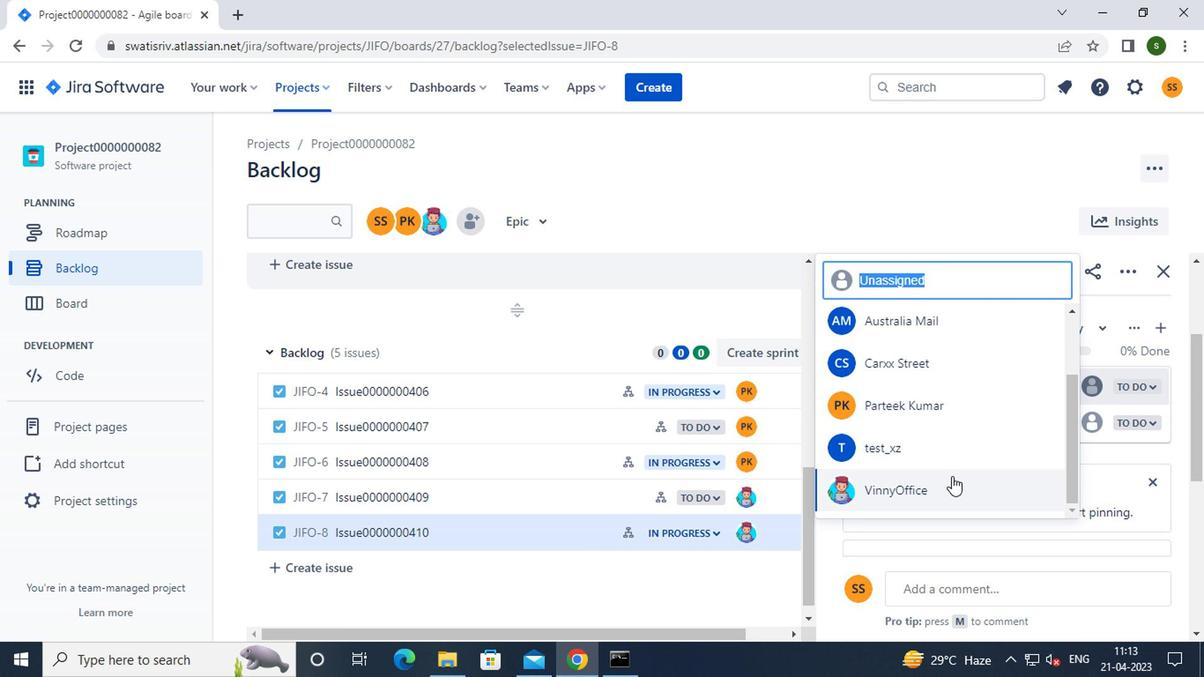 
Action: Mouse pressed left at (933, 489)
Screenshot: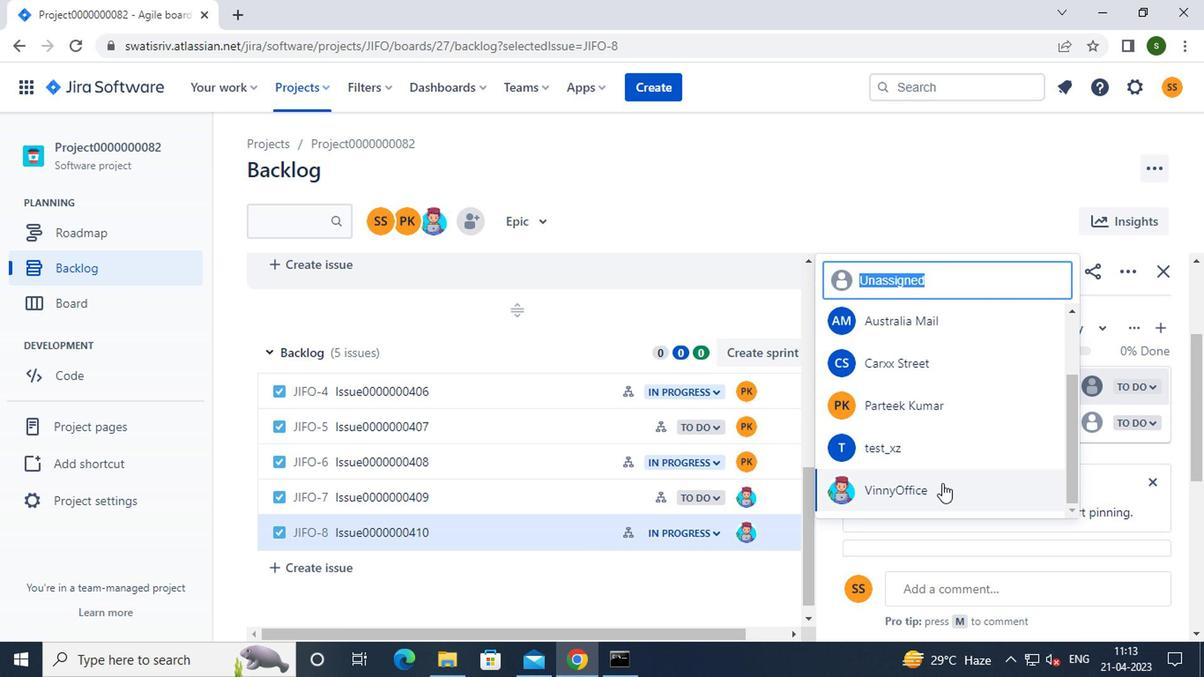 
Action: Mouse moved to (1083, 426)
Screenshot: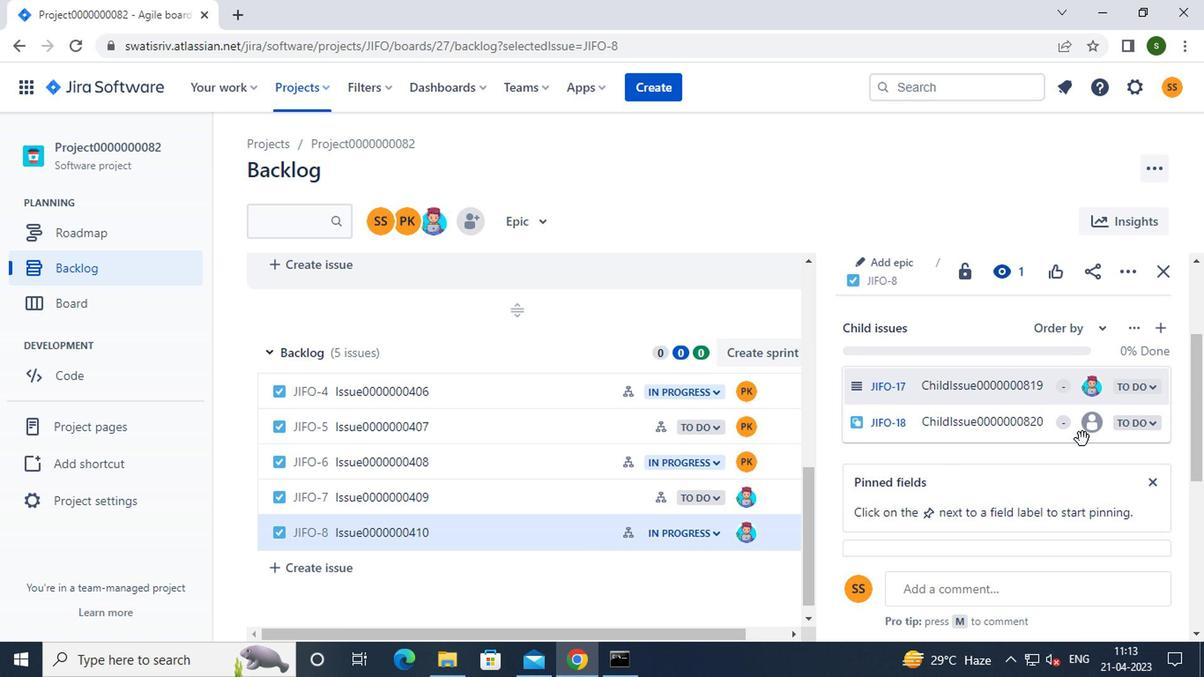 
Action: Mouse pressed left at (1083, 426)
Screenshot: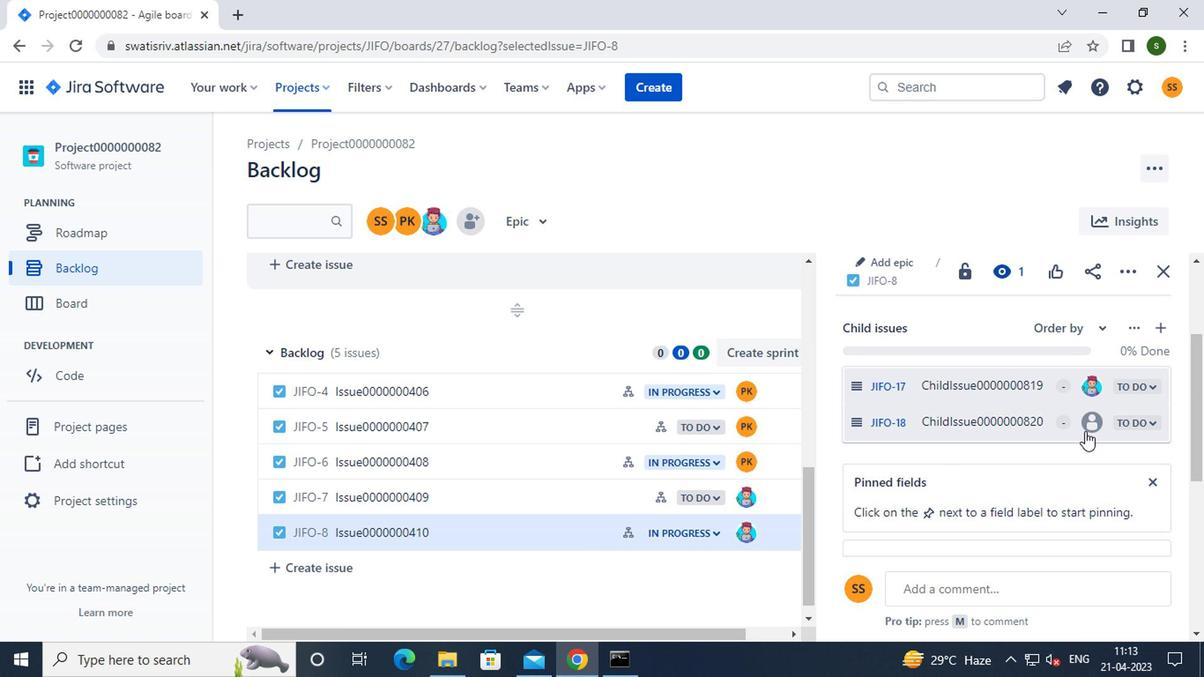 
Action: Mouse moved to (994, 480)
Screenshot: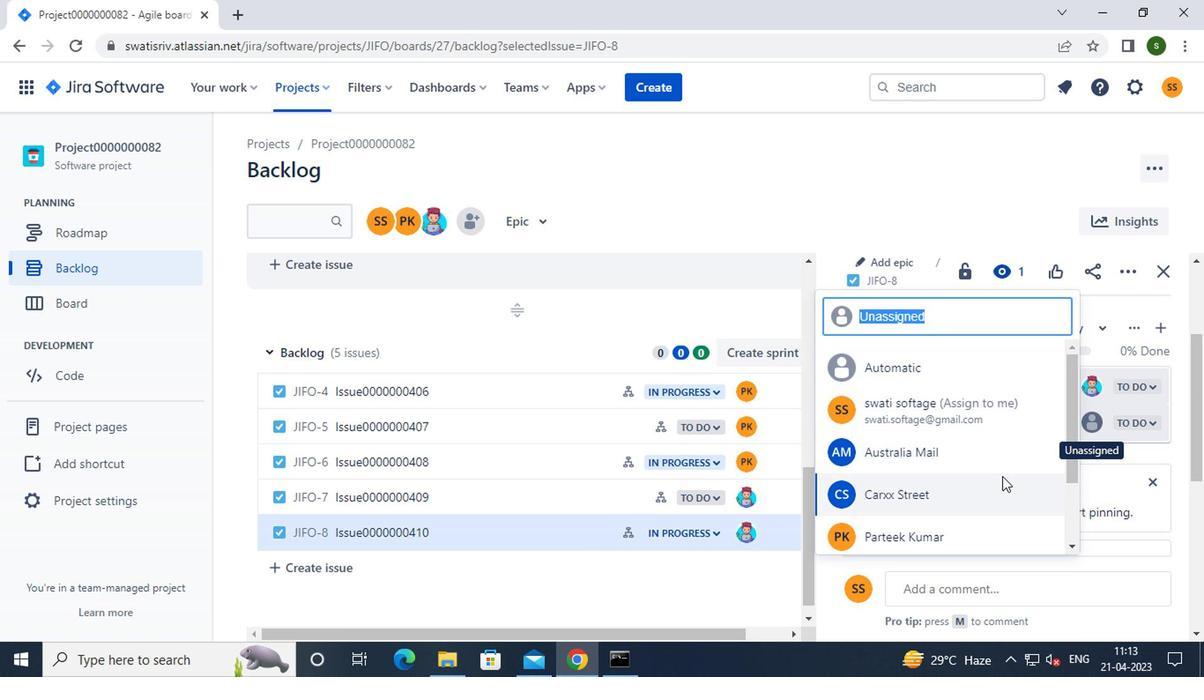 
Action: Mouse scrolled (994, 479) with delta (0, -1)
Screenshot: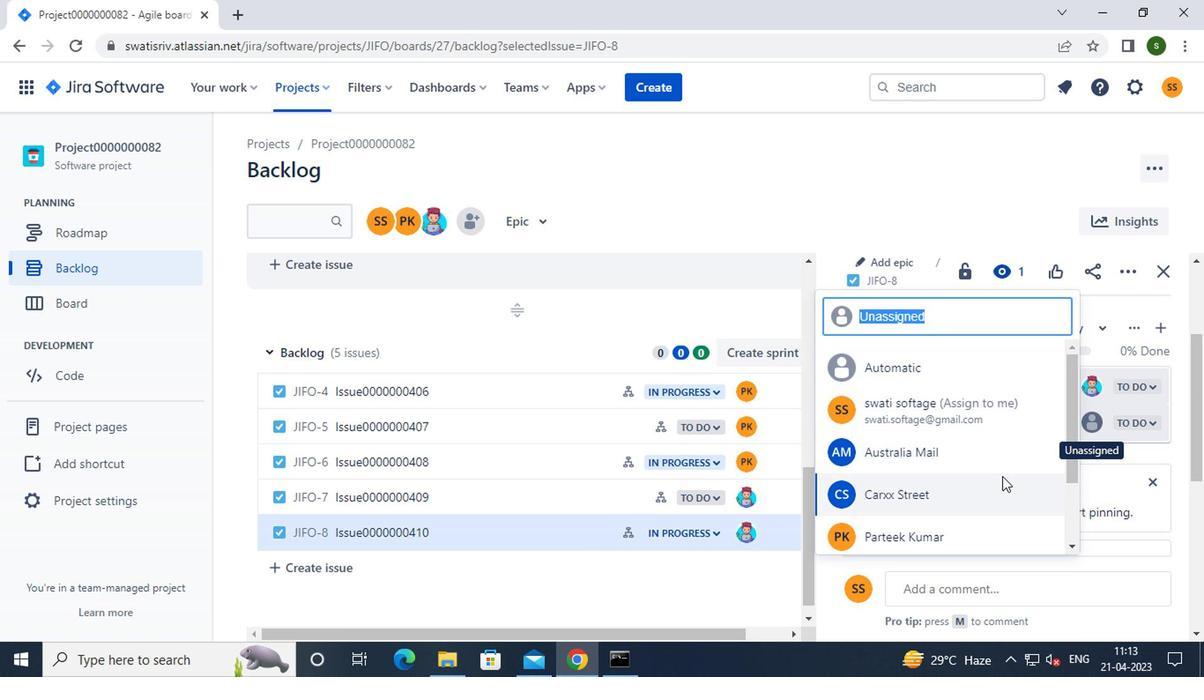 
Action: Mouse moved to (992, 481)
Screenshot: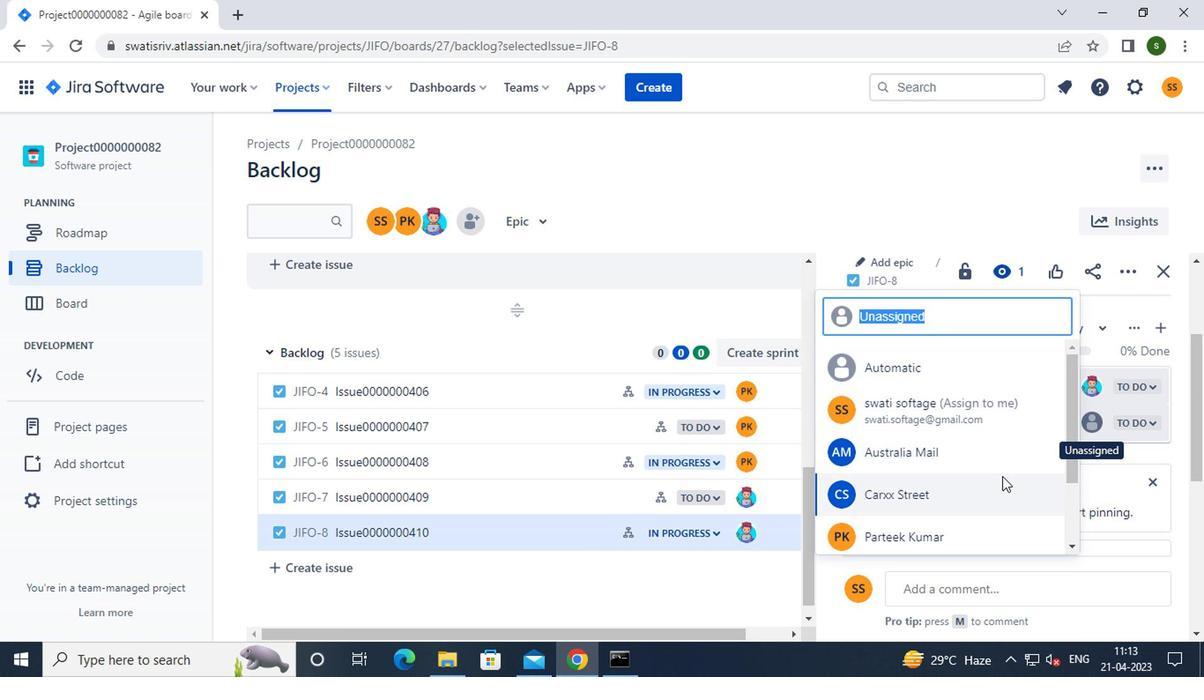 
Action: Mouse scrolled (992, 481) with delta (0, 0)
Screenshot: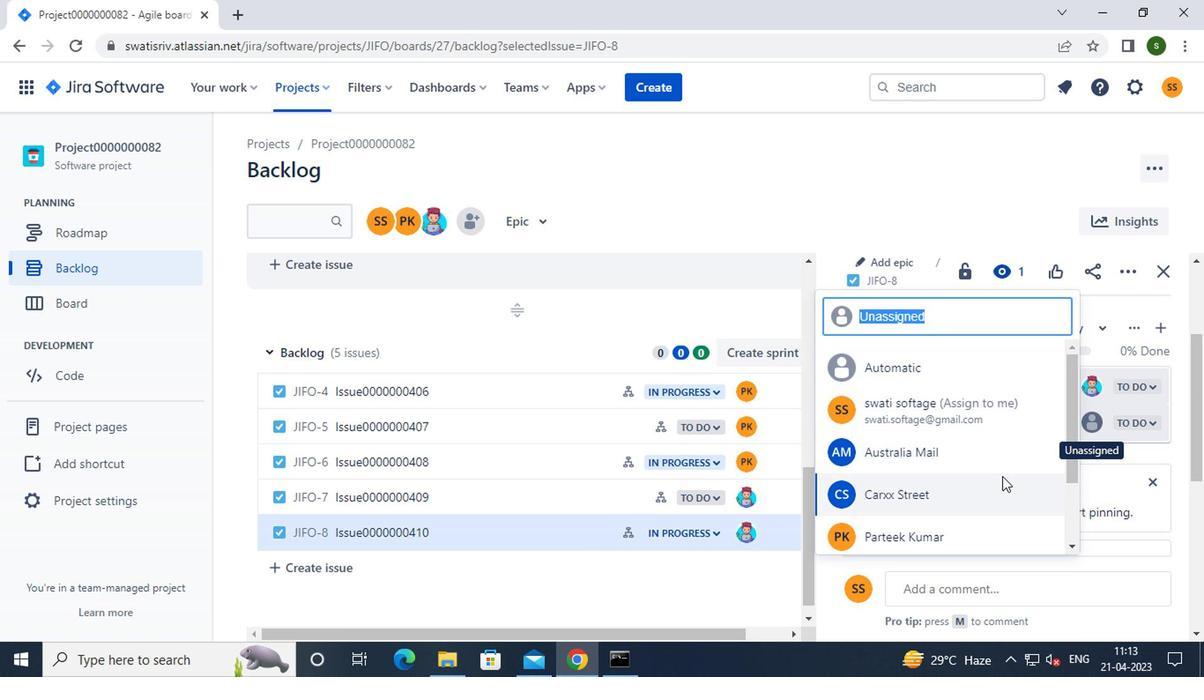 
Action: Mouse scrolled (992, 481) with delta (0, 0)
Screenshot: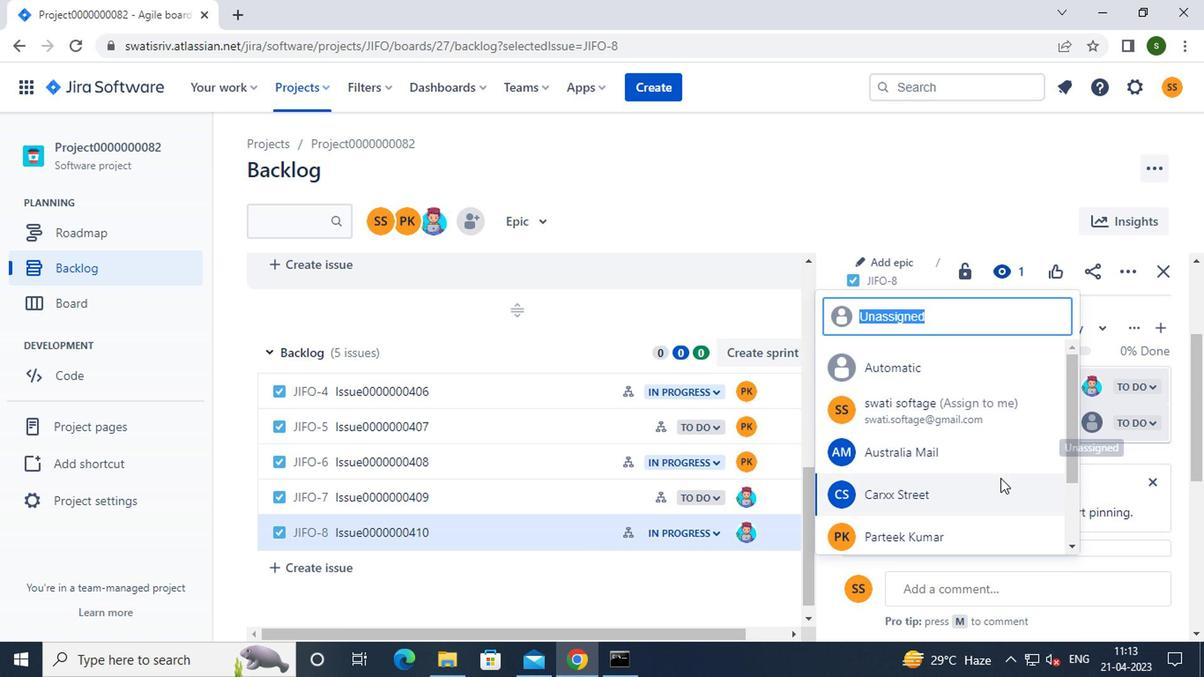 
Action: Mouse moved to (923, 529)
Screenshot: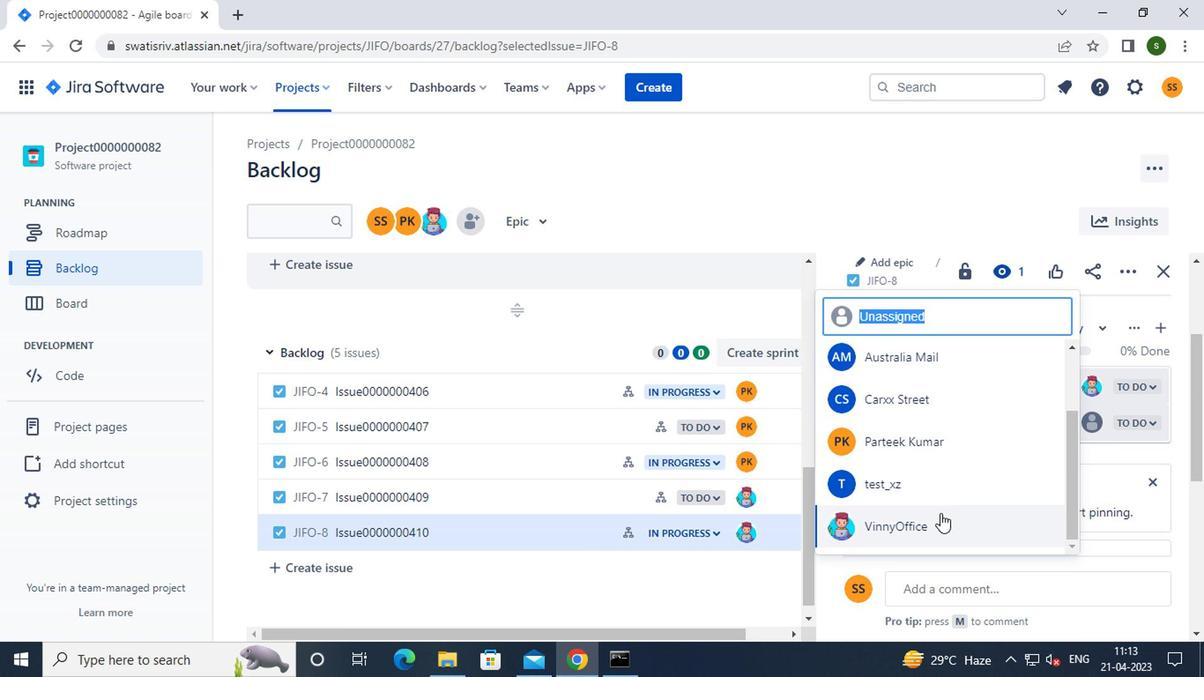 
Action: Mouse pressed left at (923, 529)
Screenshot: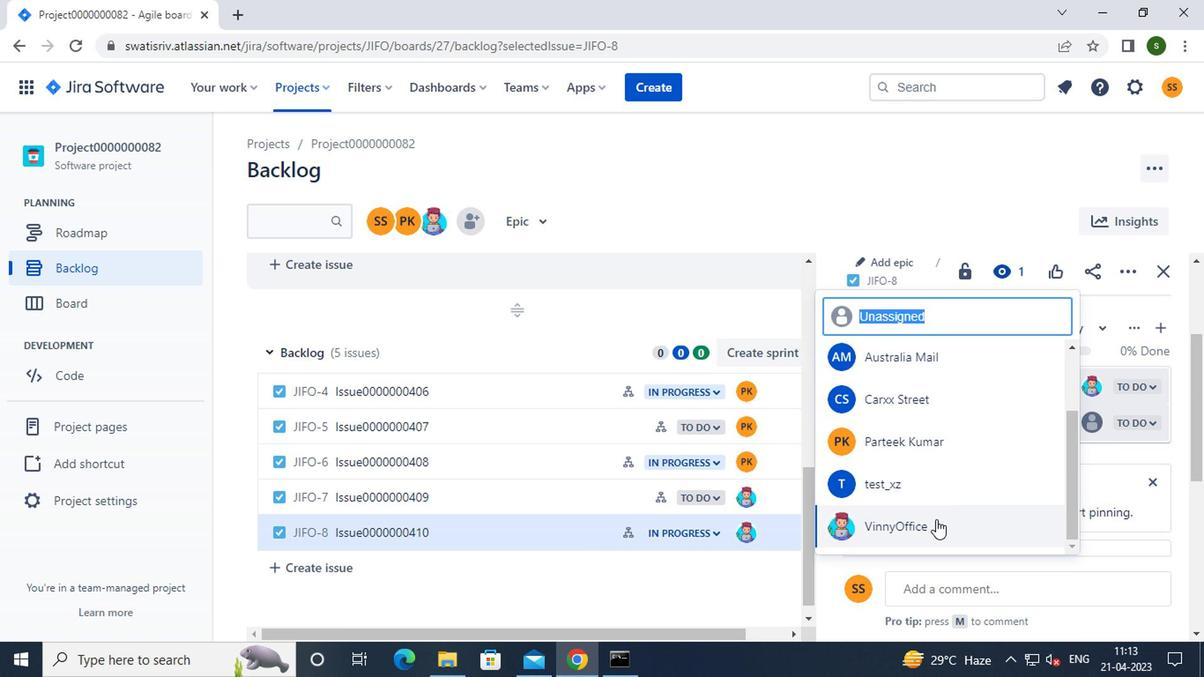 
Action: Mouse moved to (828, 200)
Screenshot: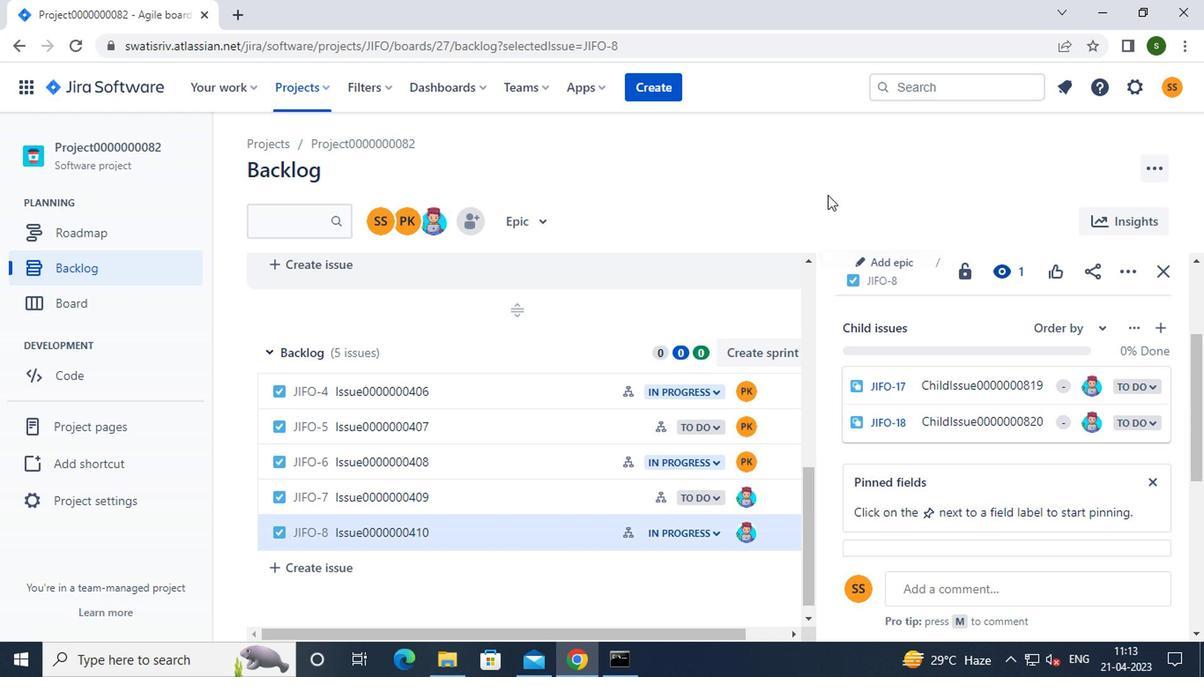 
